 Task: Look for space in Kāmyārān, Iran from 9th June, 2023 to 16th June, 2023 for 2 adults in price range Rs.8000 to Rs.16000. Place can be entire place with 2 bedrooms having 2 beds and 1 bathroom. Property type can be house, flat, guest house. Booking option can be shelf check-in. Required host language is English.
Action: Mouse moved to (472, 80)
Screenshot: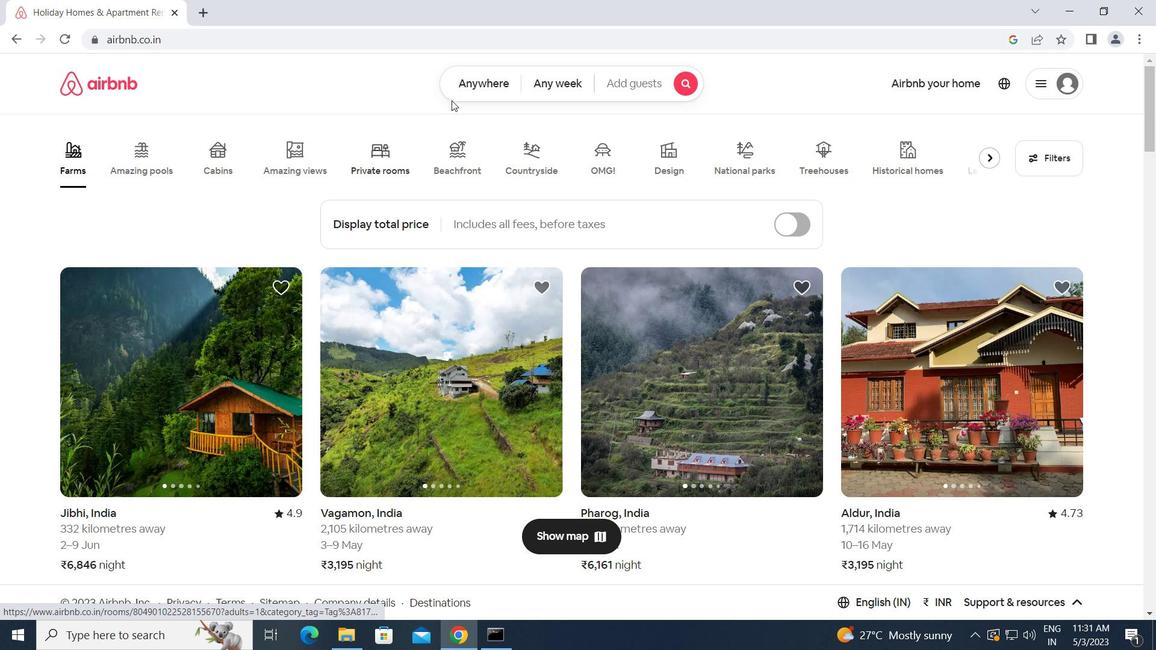 
Action: Mouse pressed left at (472, 80)
Screenshot: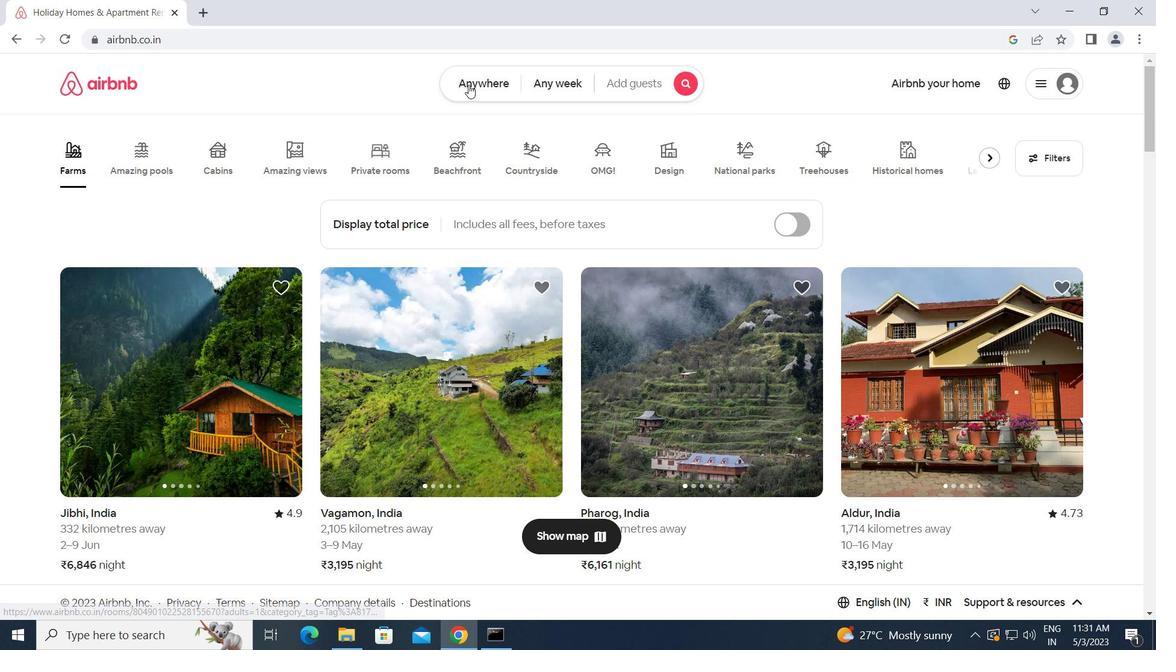 
Action: Mouse moved to (391, 127)
Screenshot: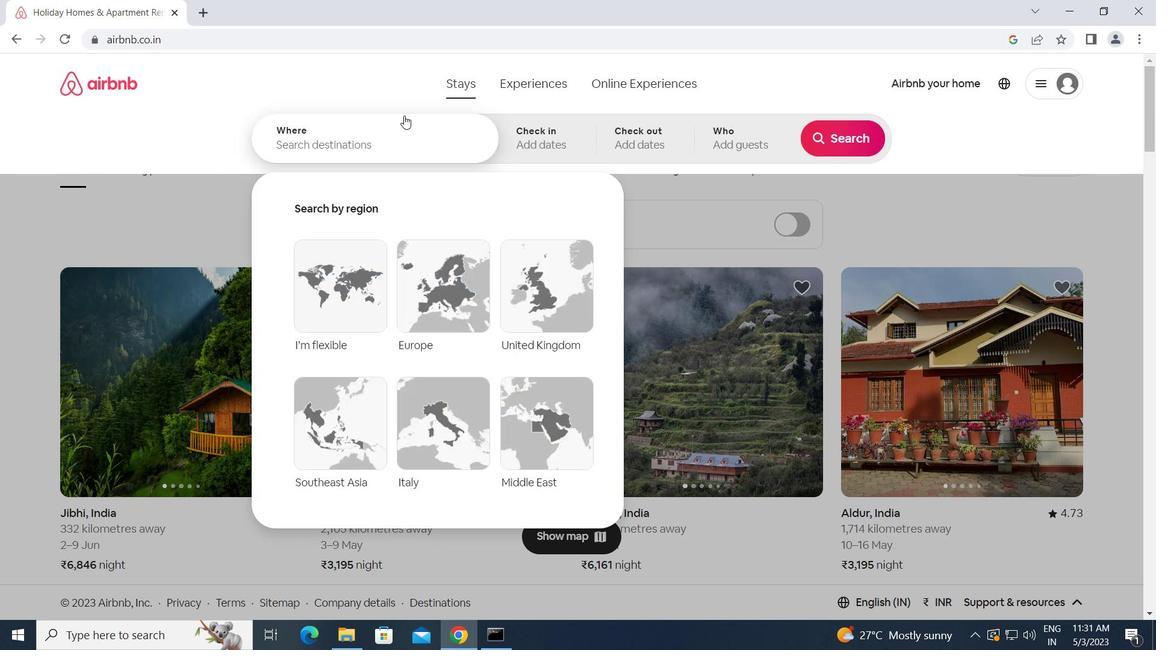 
Action: Mouse pressed left at (391, 127)
Screenshot: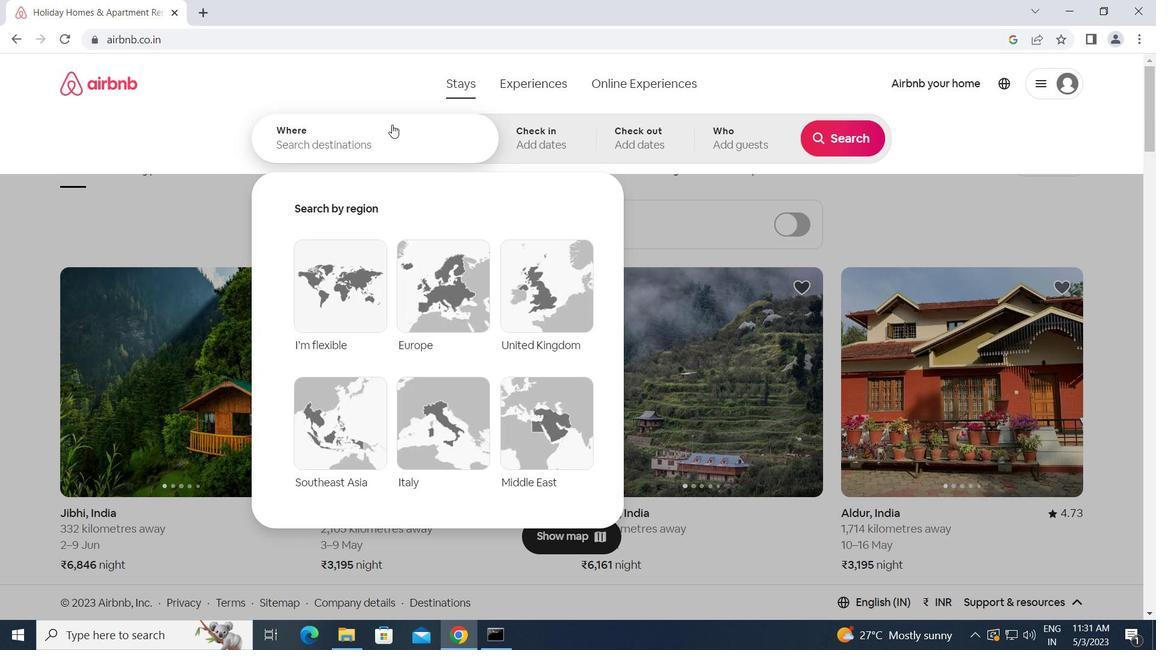 
Action: Key pressed k<Key.caps_lock>amyaran,<Key.space><Key.caps_lock>i<Key.caps_lock>ran<Key.enter>
Screenshot: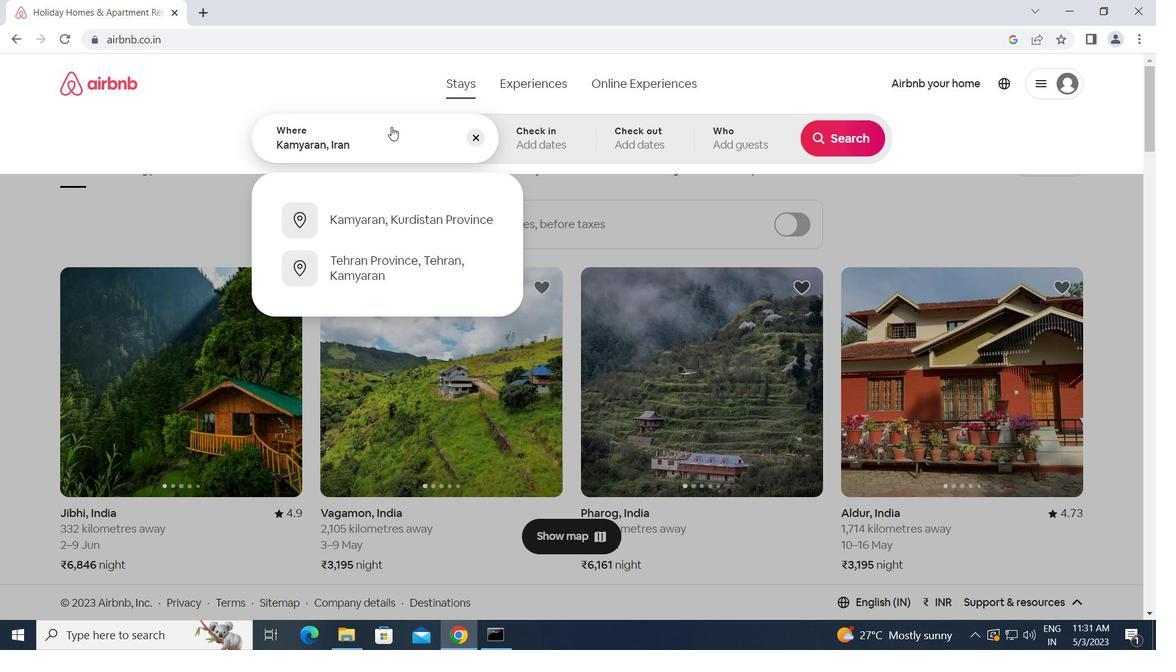 
Action: Mouse moved to (794, 357)
Screenshot: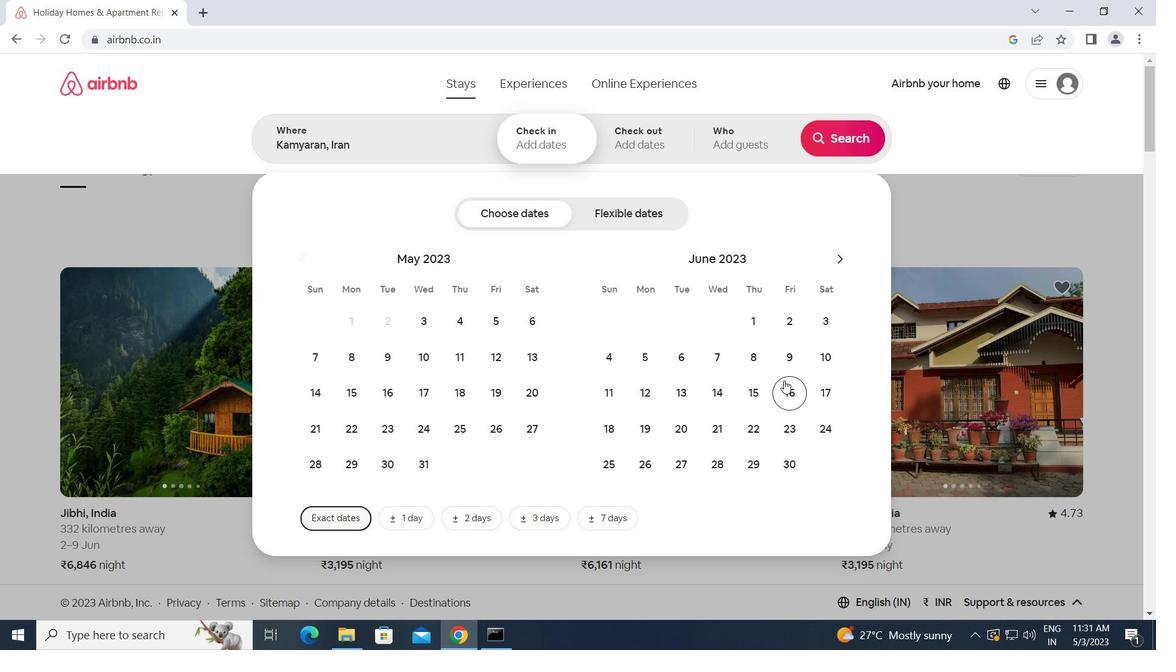 
Action: Mouse pressed left at (794, 357)
Screenshot: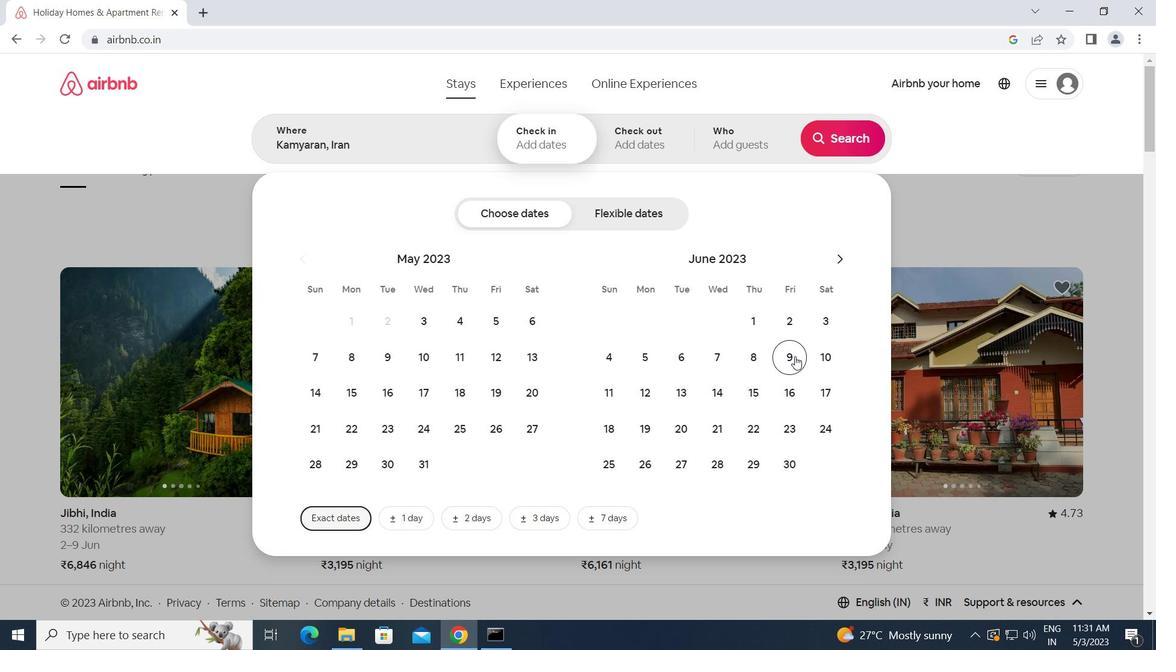 
Action: Mouse moved to (782, 384)
Screenshot: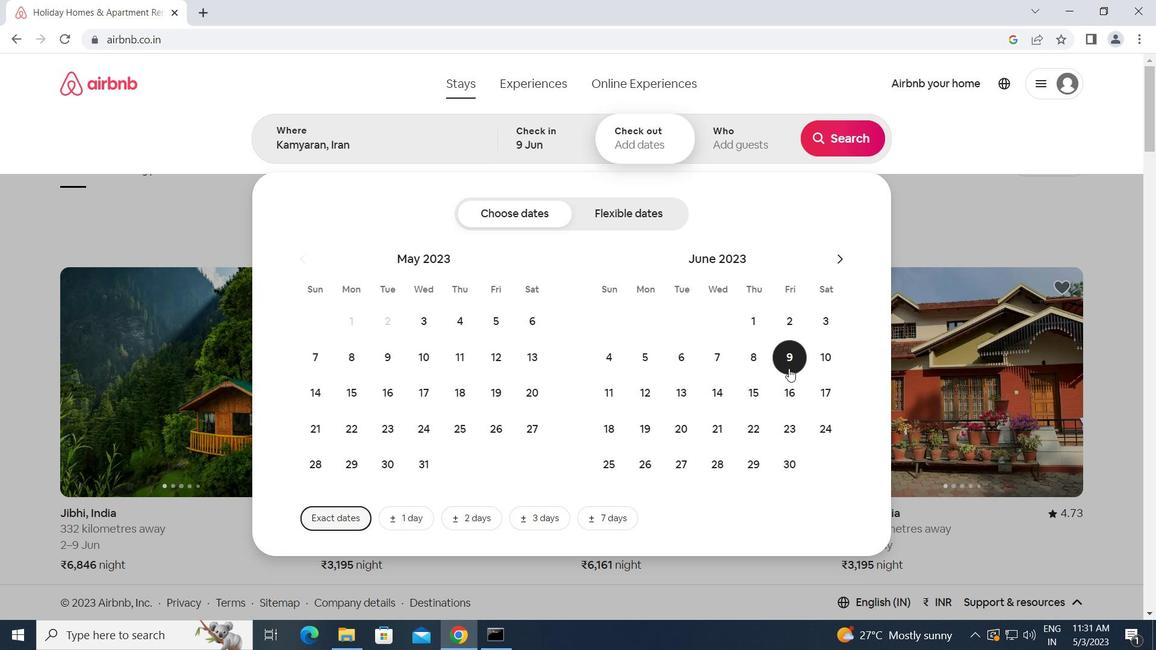 
Action: Mouse pressed left at (782, 384)
Screenshot: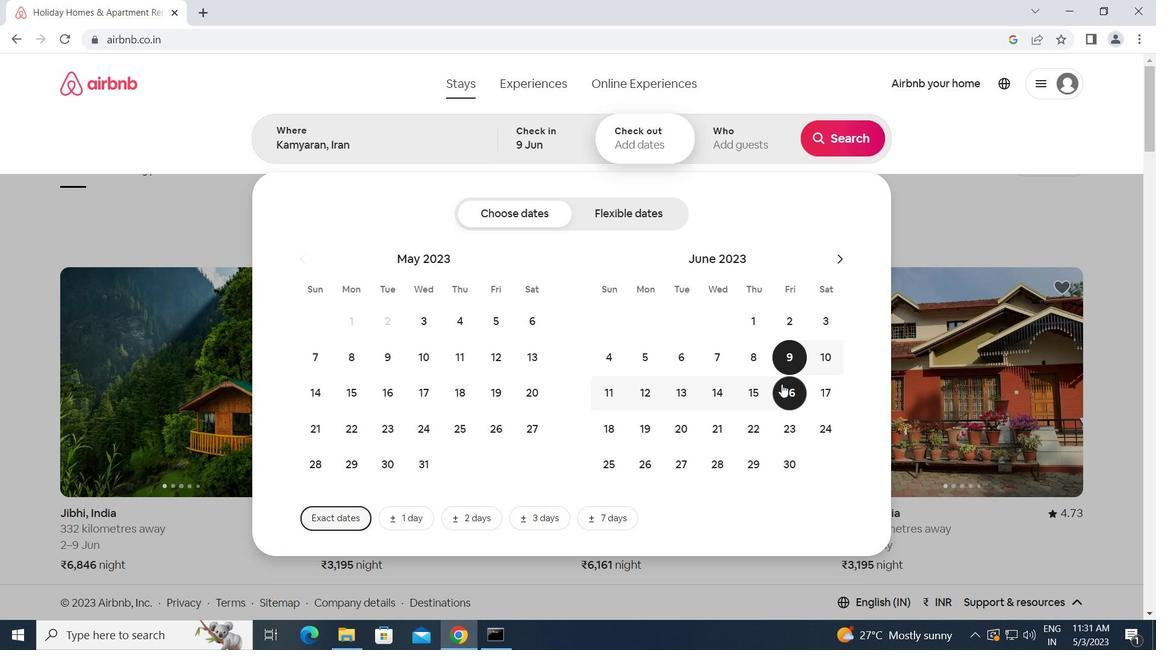 
Action: Mouse moved to (738, 139)
Screenshot: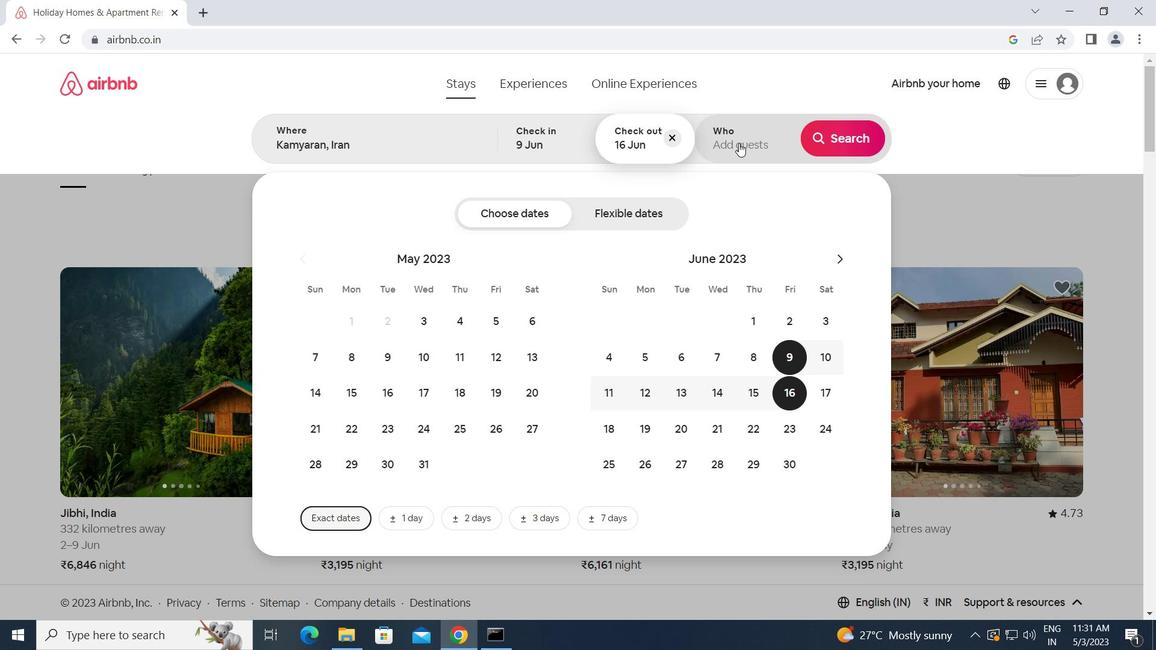 
Action: Mouse pressed left at (738, 139)
Screenshot: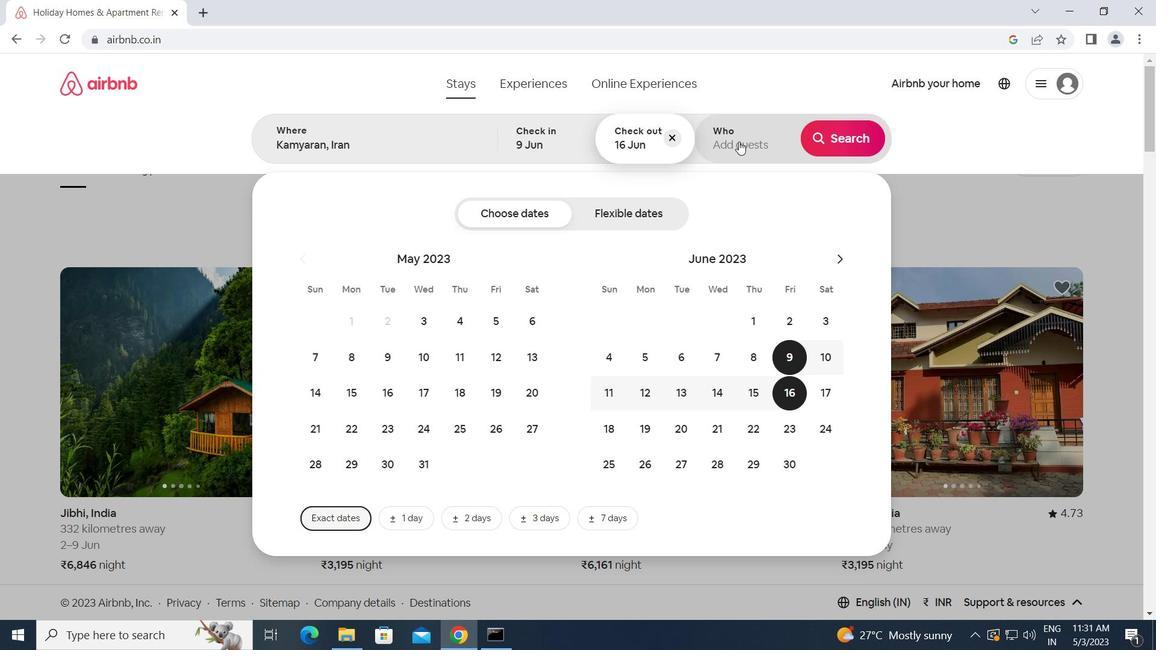 
Action: Mouse moved to (851, 221)
Screenshot: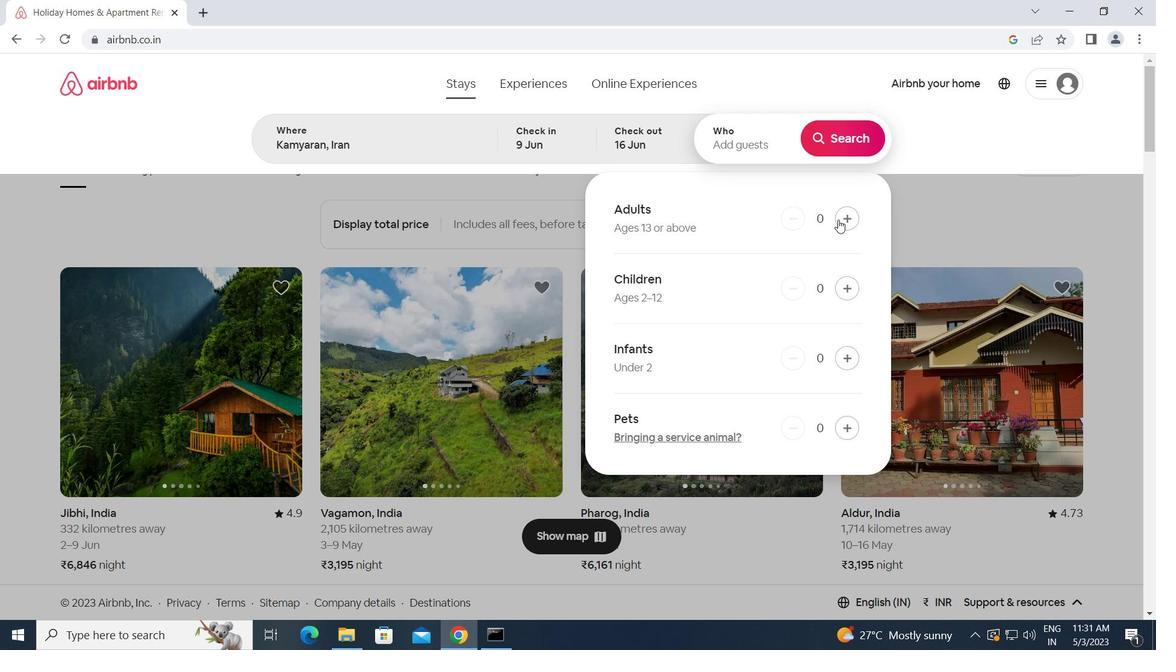 
Action: Mouse pressed left at (851, 221)
Screenshot: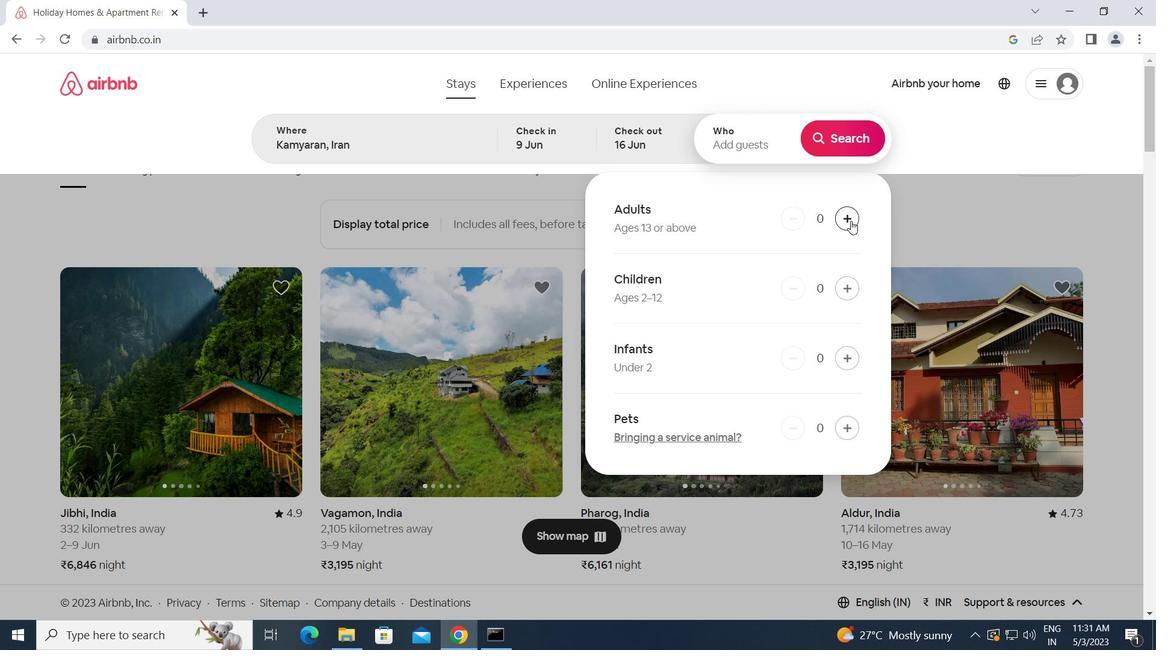 
Action: Mouse pressed left at (851, 221)
Screenshot: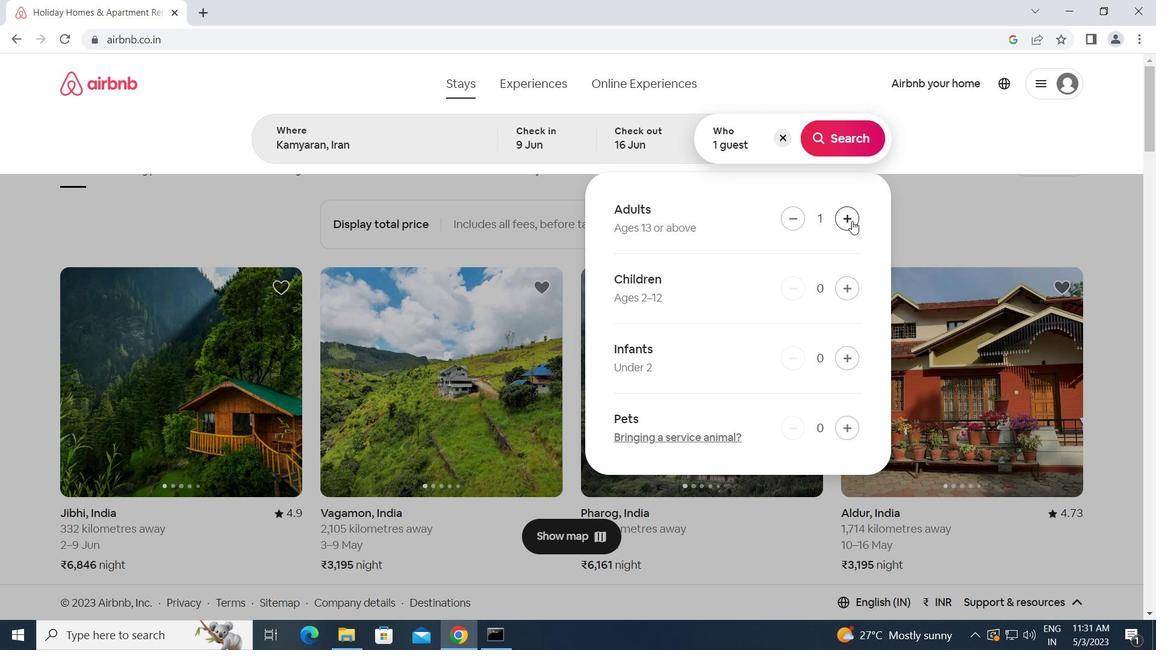
Action: Mouse moved to (857, 141)
Screenshot: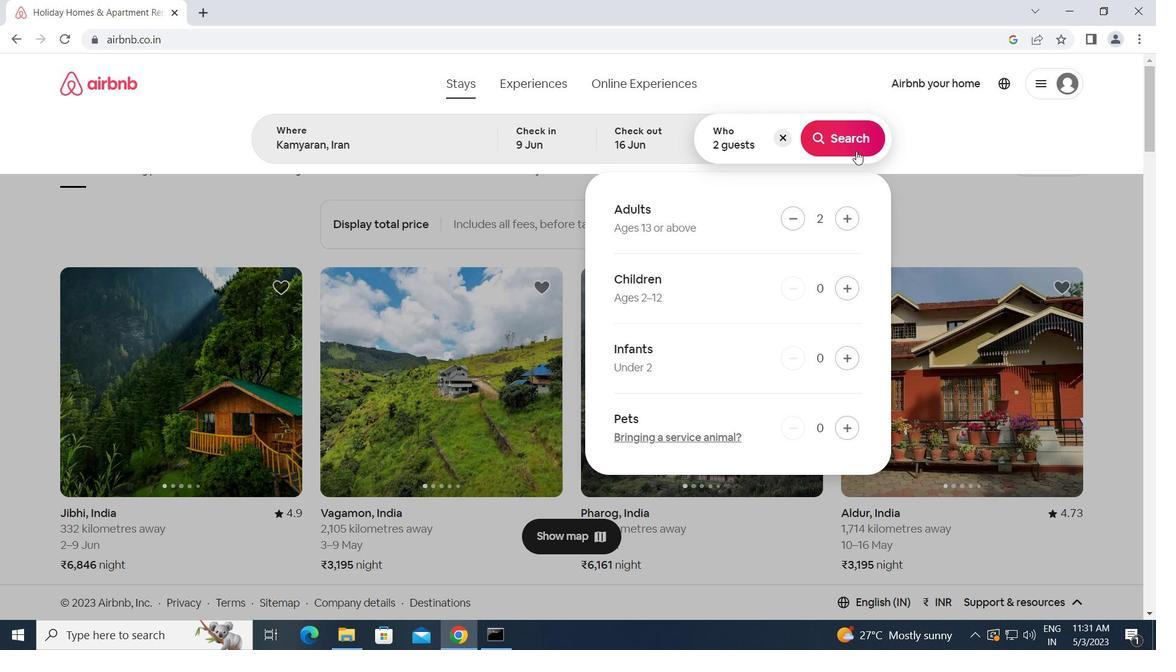 
Action: Mouse pressed left at (857, 141)
Screenshot: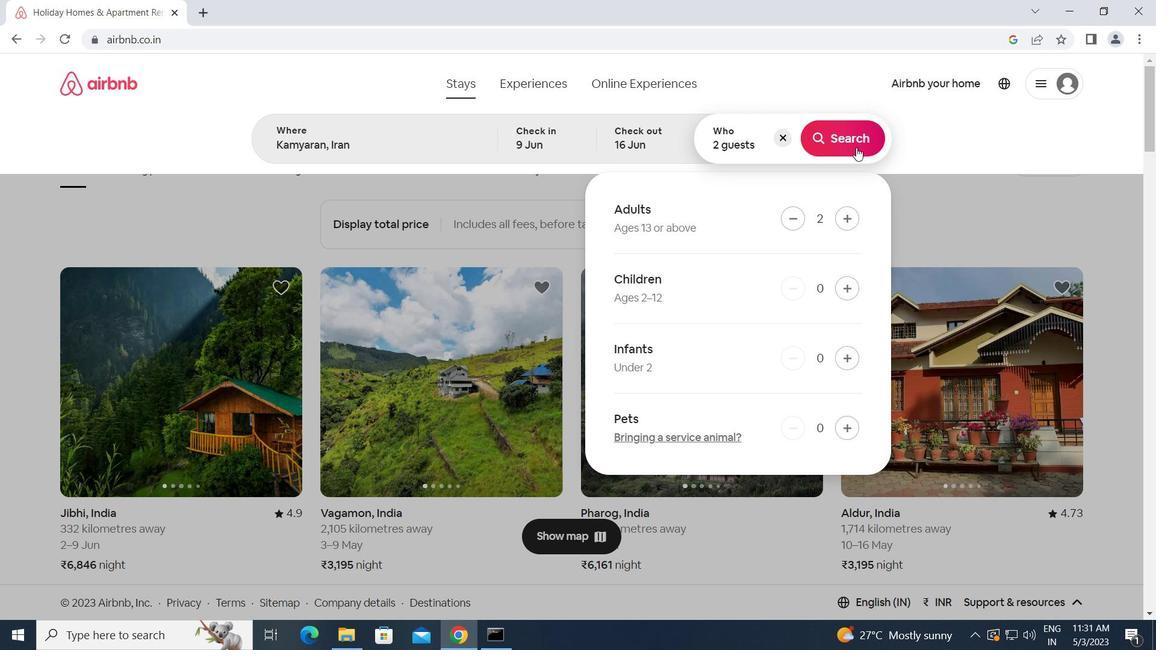 
Action: Mouse moved to (1091, 142)
Screenshot: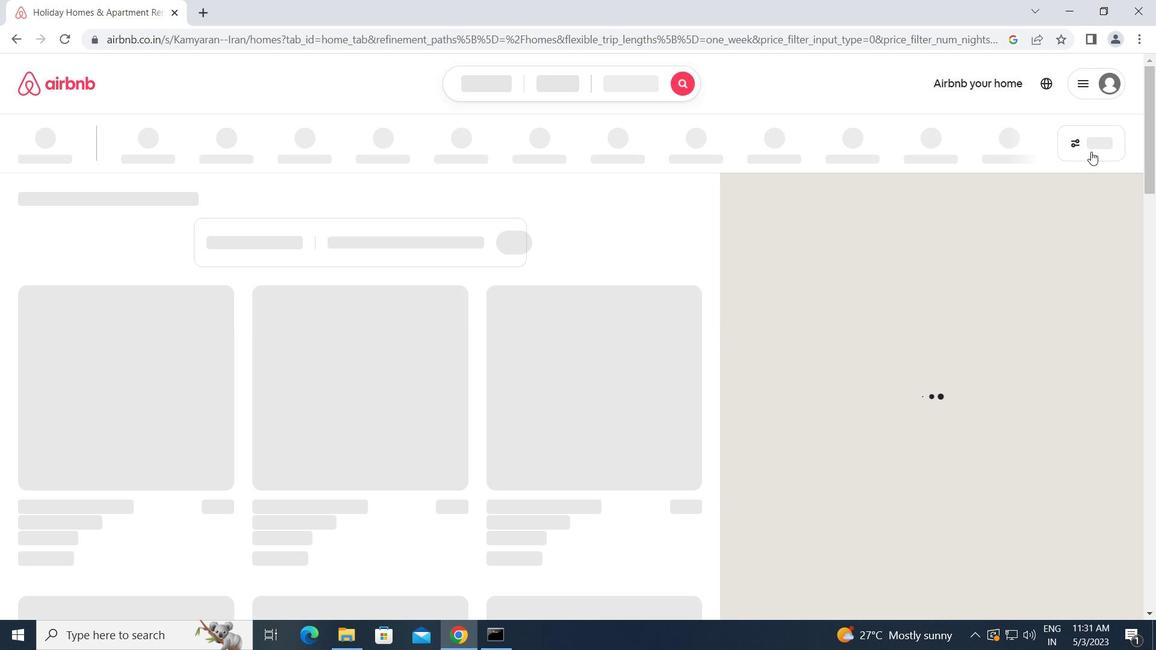 
Action: Mouse pressed left at (1091, 142)
Screenshot: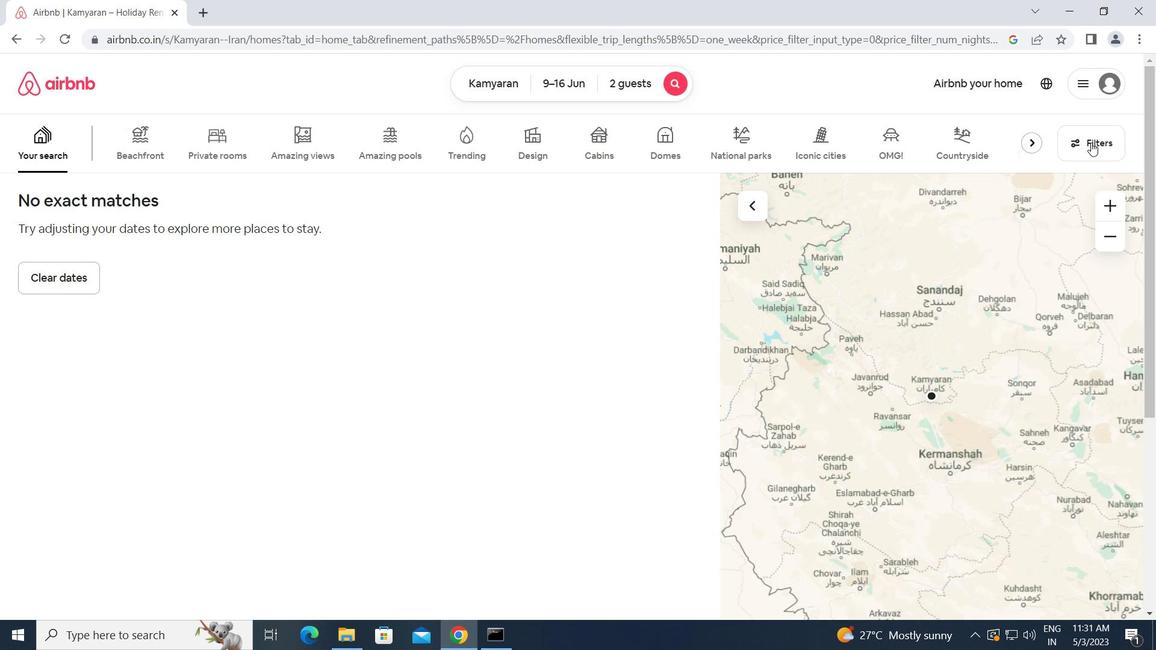 
Action: Mouse moved to (391, 241)
Screenshot: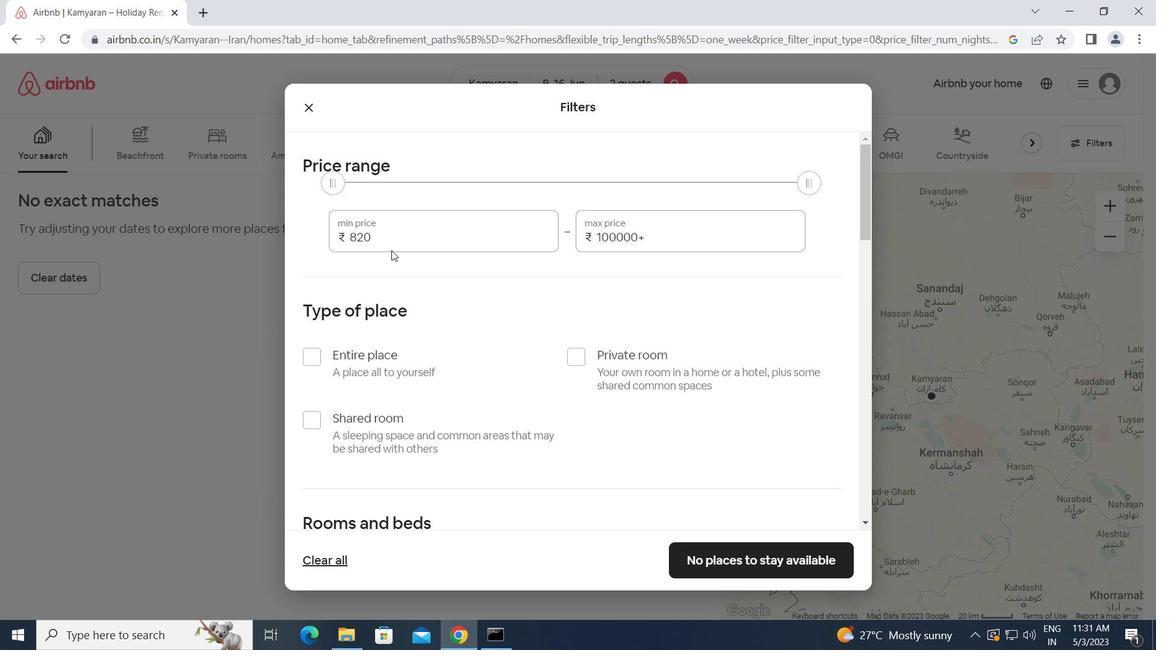
Action: Mouse pressed left at (391, 241)
Screenshot: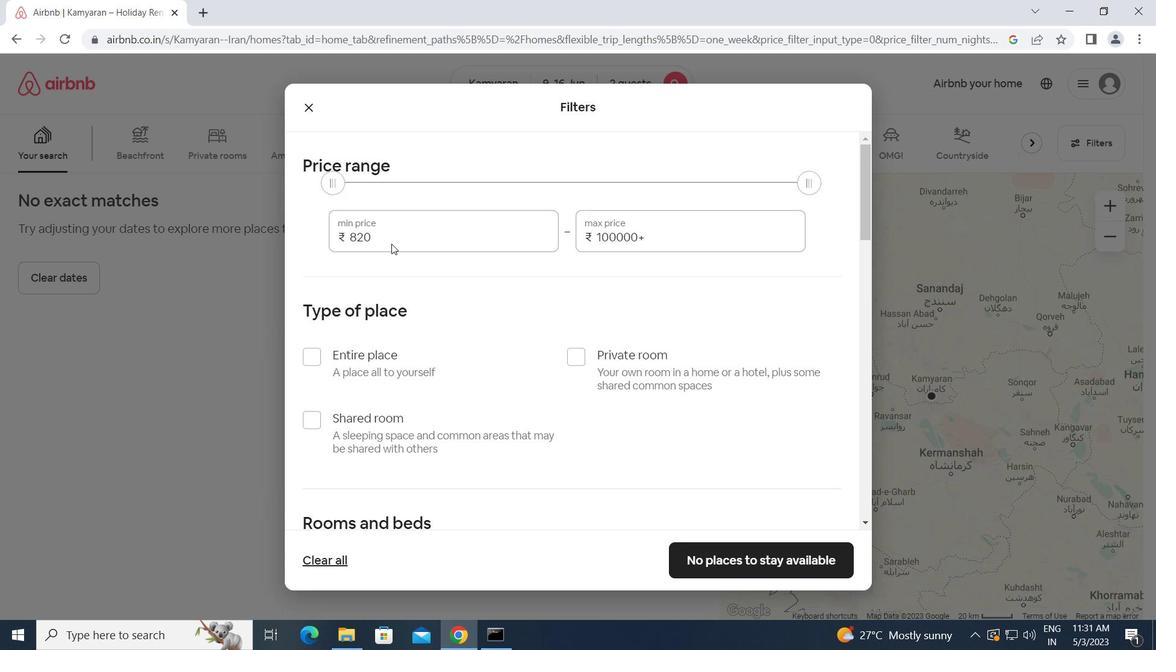 
Action: Mouse moved to (330, 238)
Screenshot: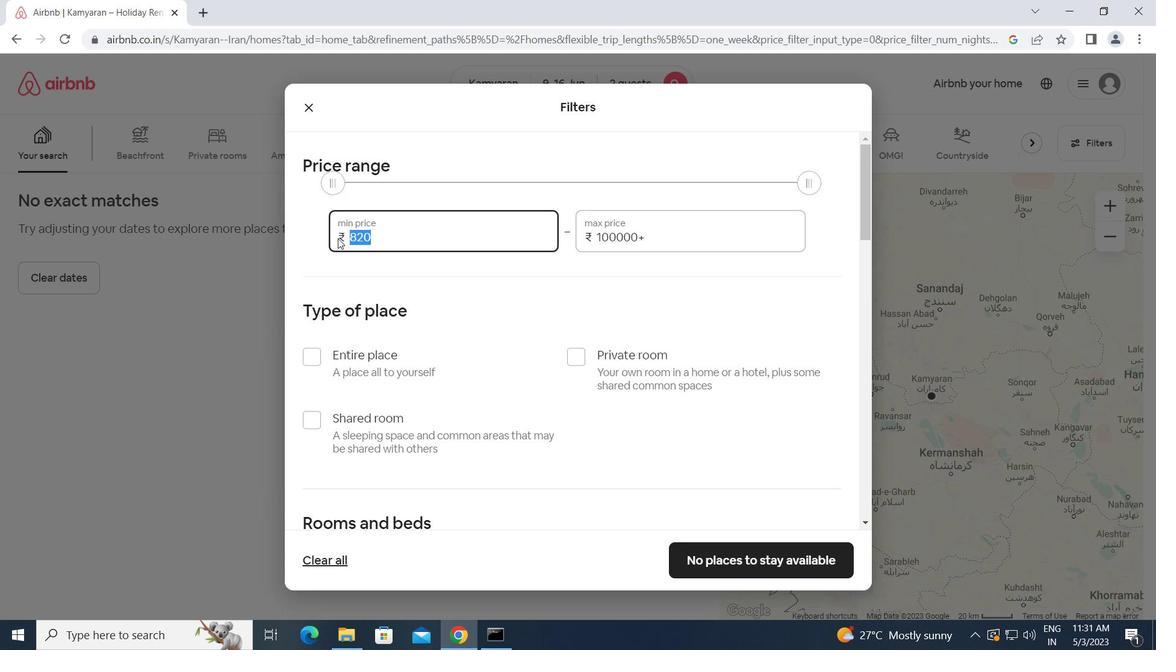 
Action: Key pressed 8000<Key.tab>16000
Screenshot: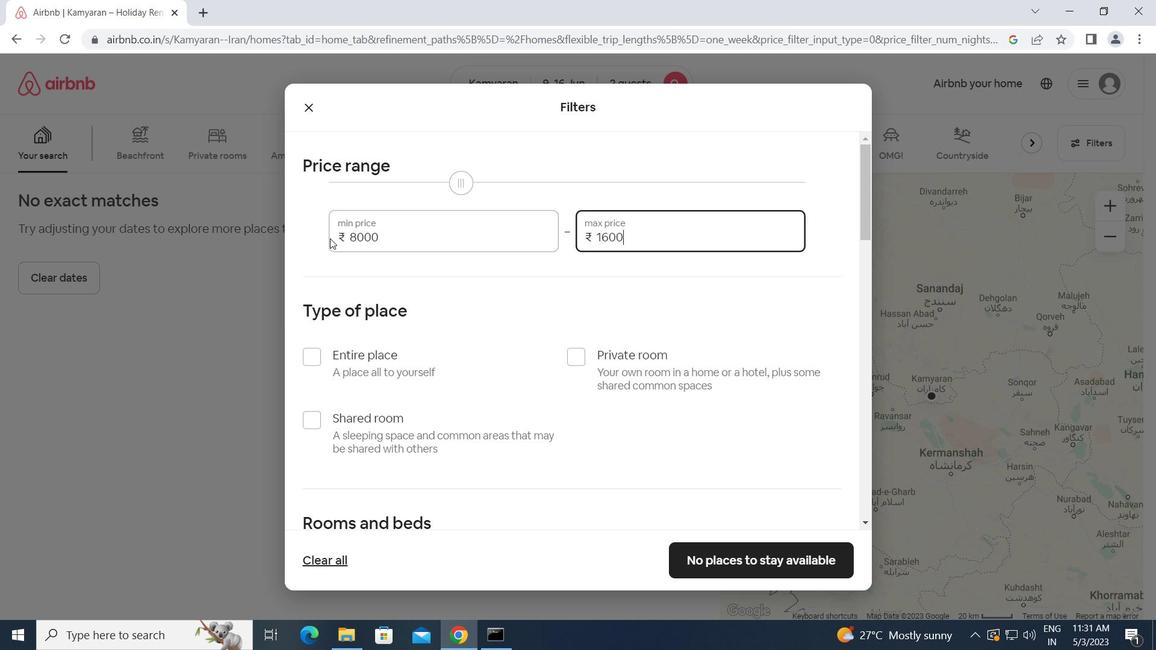 
Action: Mouse moved to (314, 351)
Screenshot: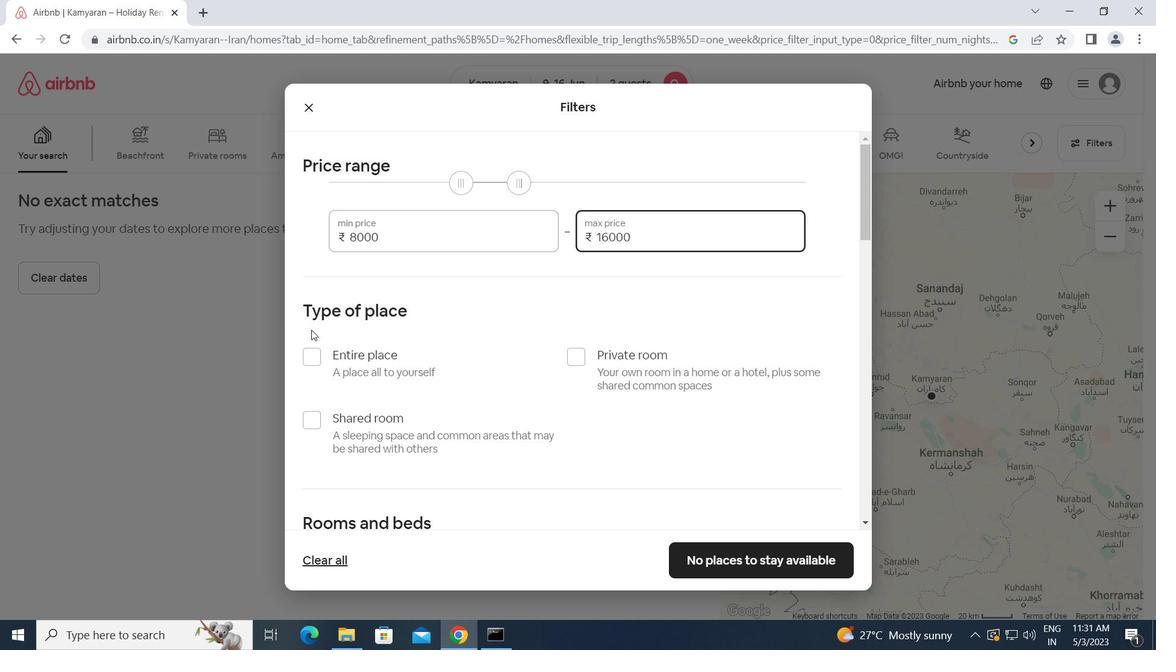 
Action: Mouse pressed left at (314, 351)
Screenshot: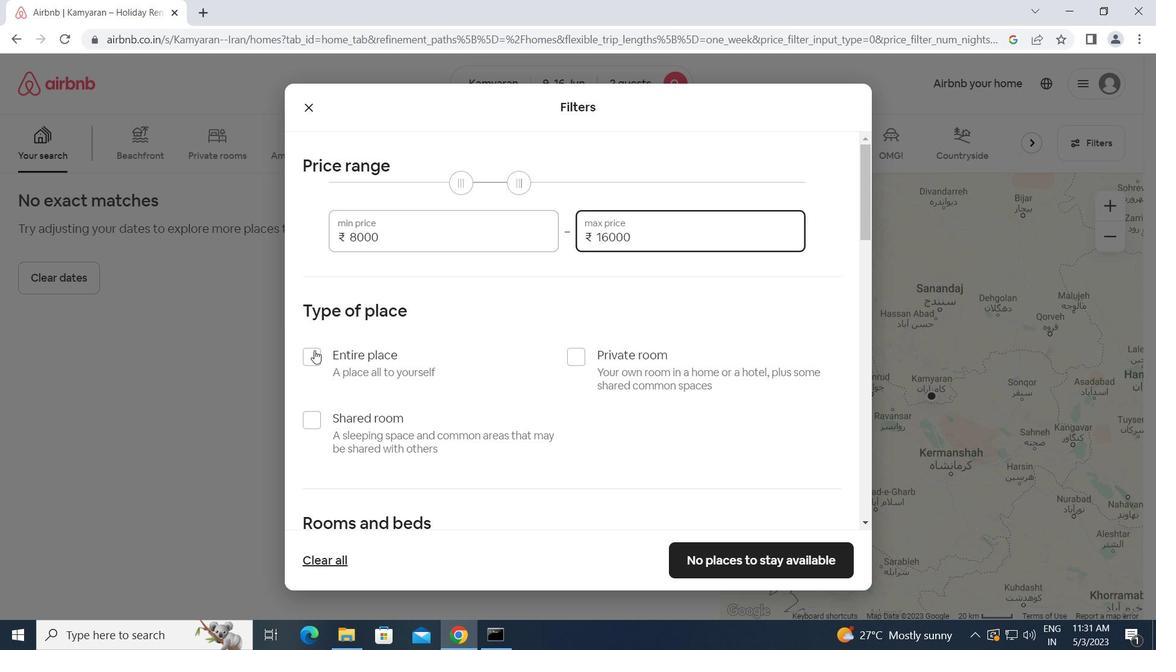 
Action: Mouse moved to (457, 400)
Screenshot: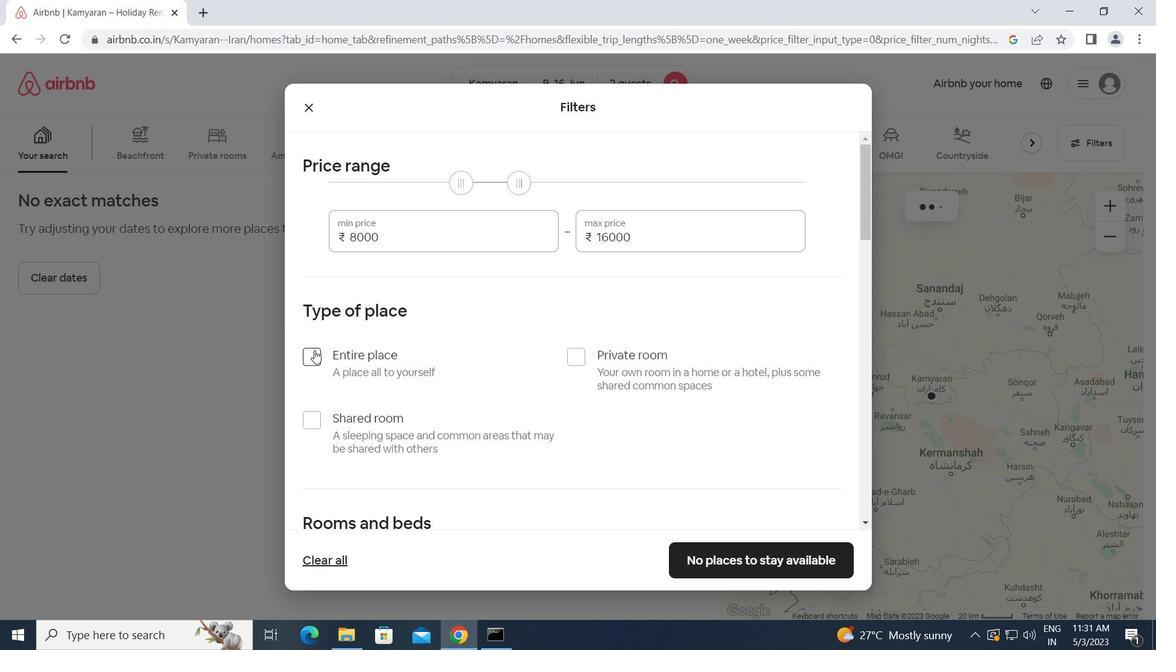 
Action: Mouse scrolled (457, 399) with delta (0, 0)
Screenshot: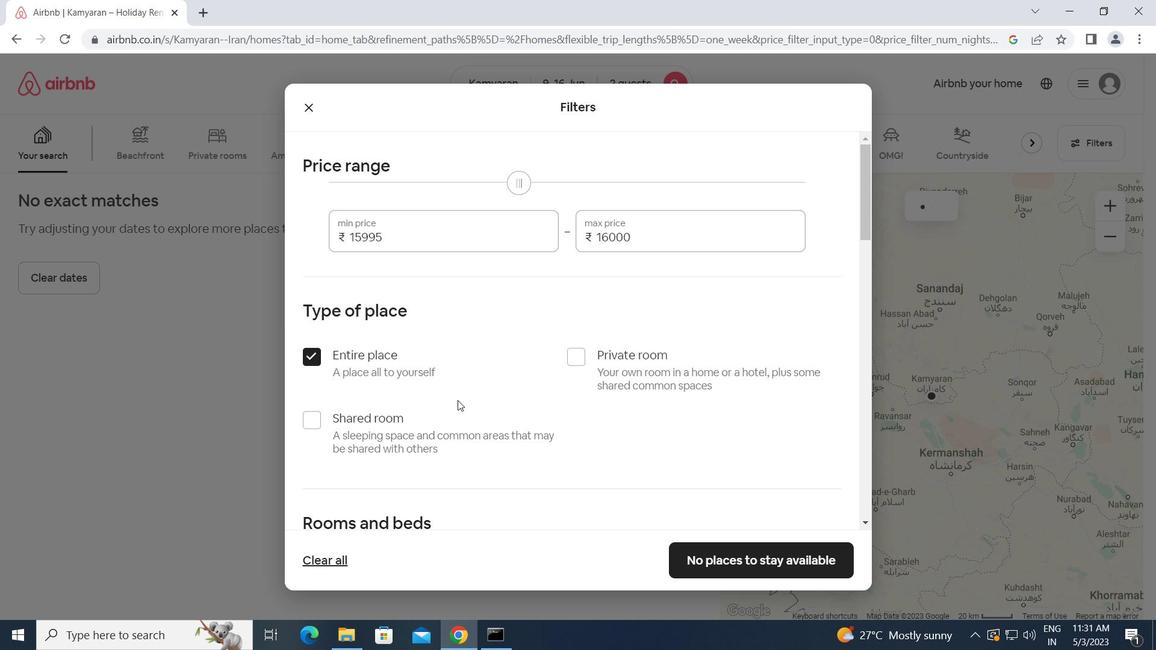 
Action: Mouse scrolled (457, 399) with delta (0, 0)
Screenshot: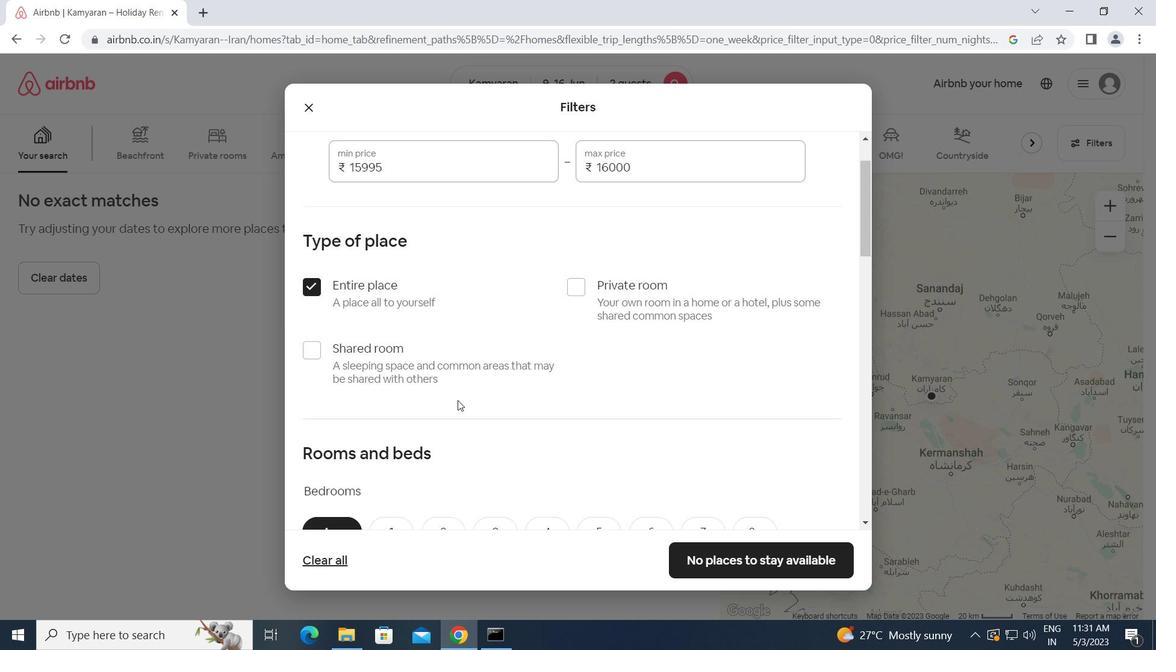 
Action: Mouse scrolled (457, 399) with delta (0, 0)
Screenshot: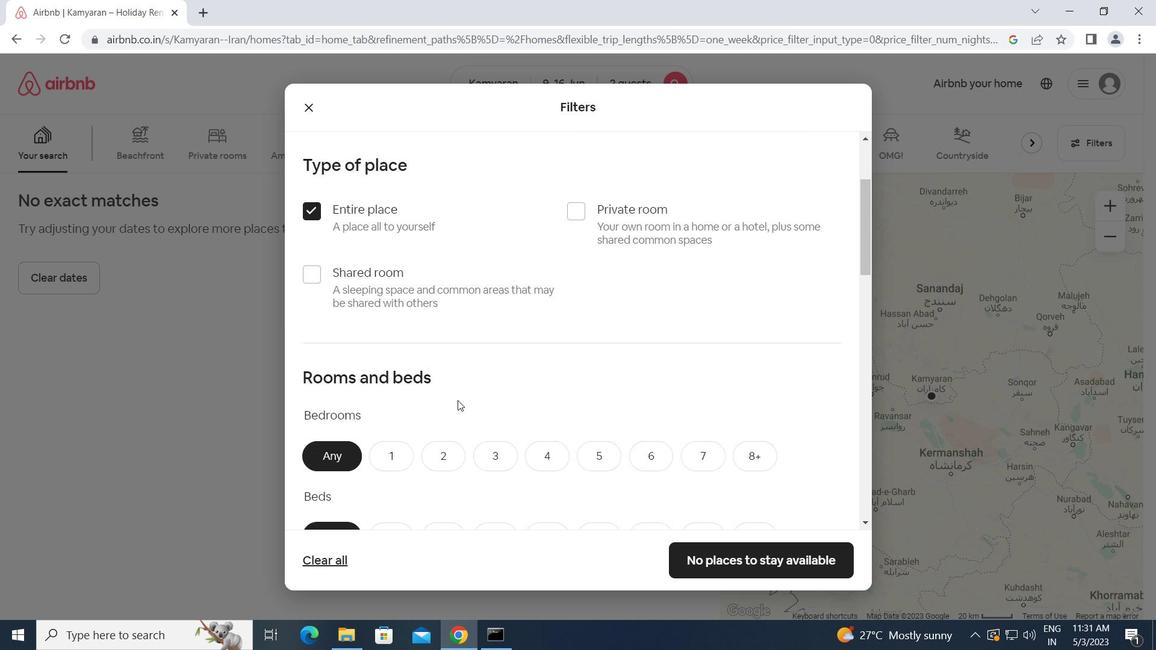 
Action: Mouse moved to (451, 382)
Screenshot: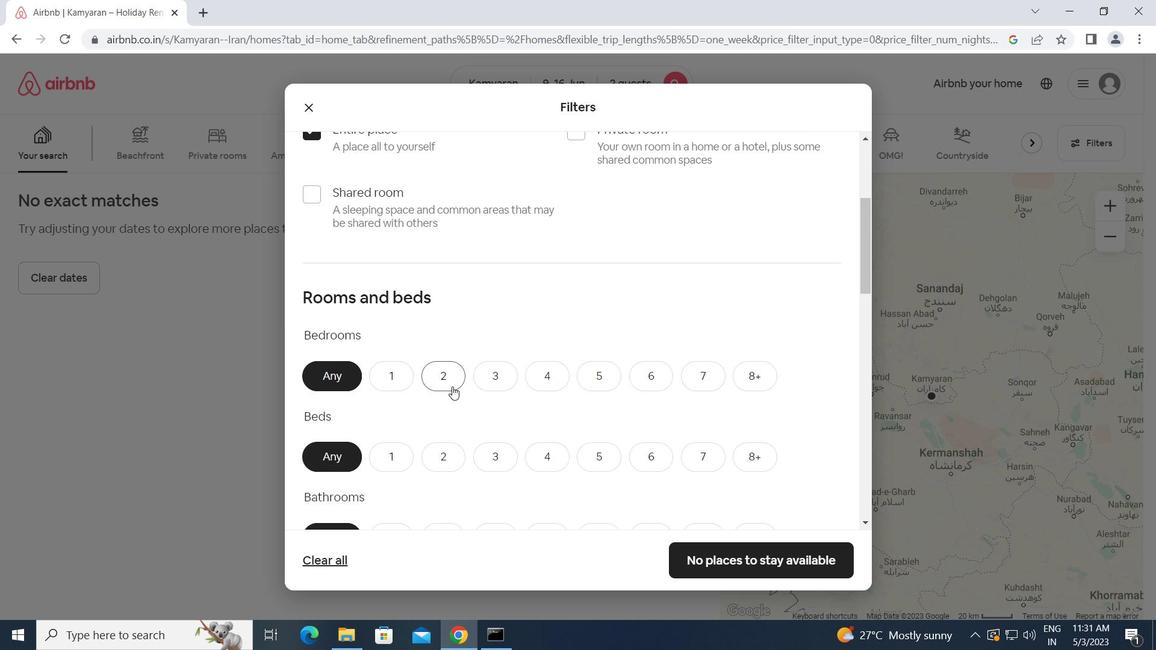 
Action: Mouse pressed left at (451, 382)
Screenshot: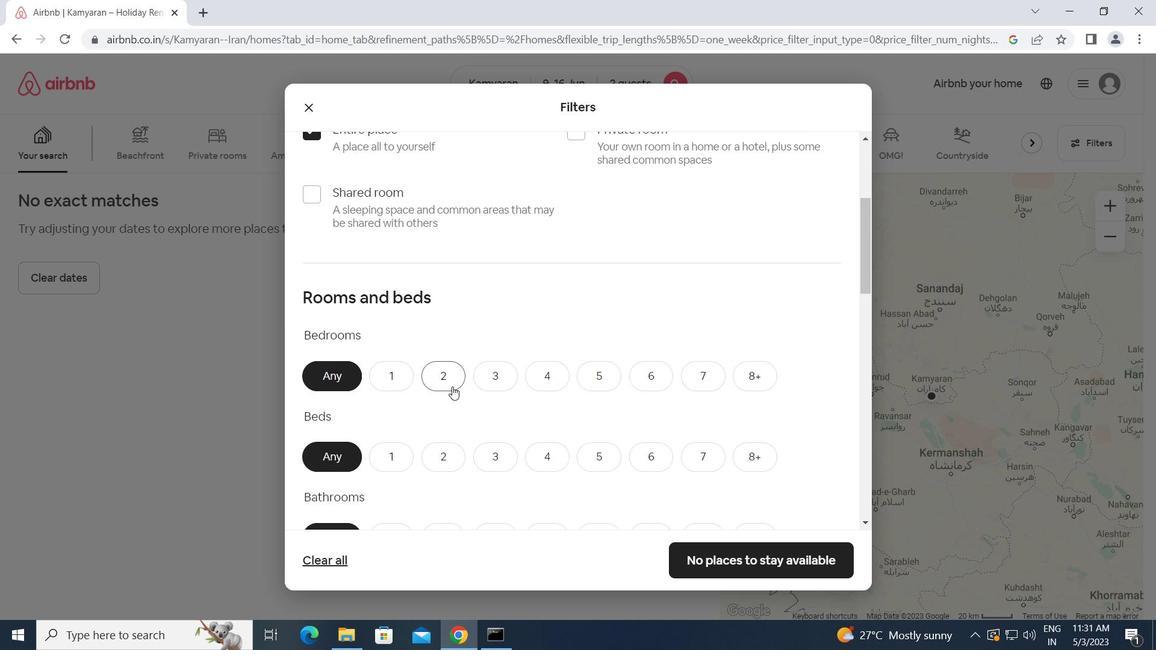 
Action: Mouse moved to (452, 451)
Screenshot: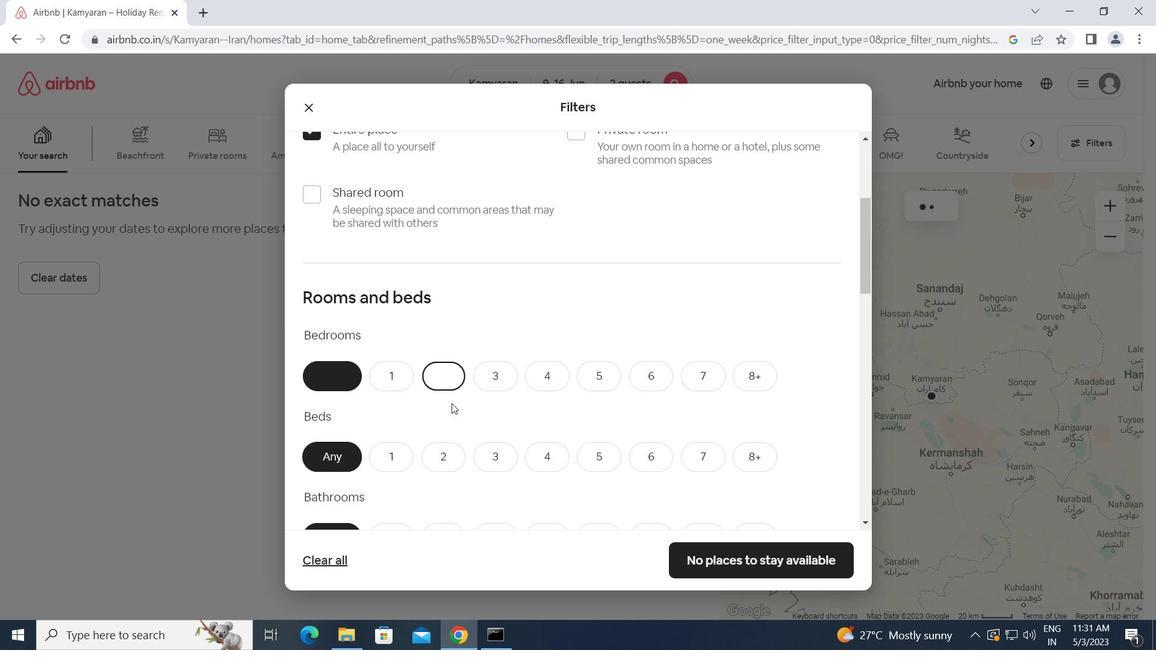 
Action: Mouse pressed left at (452, 451)
Screenshot: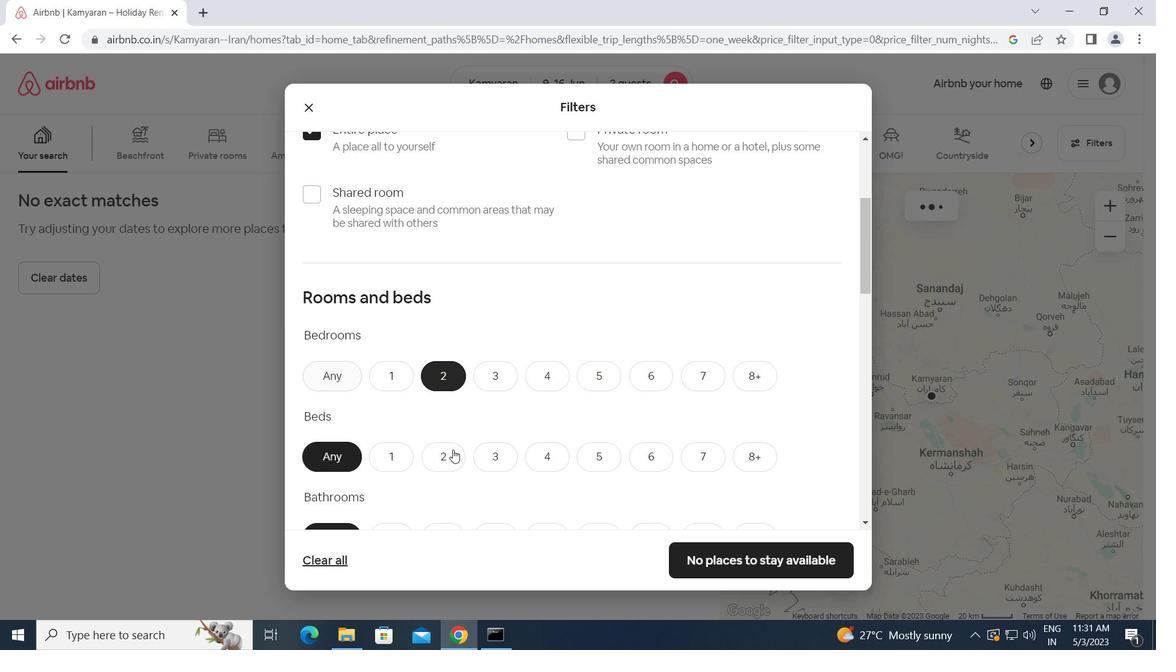 
Action: Mouse scrolled (452, 450) with delta (0, 0)
Screenshot: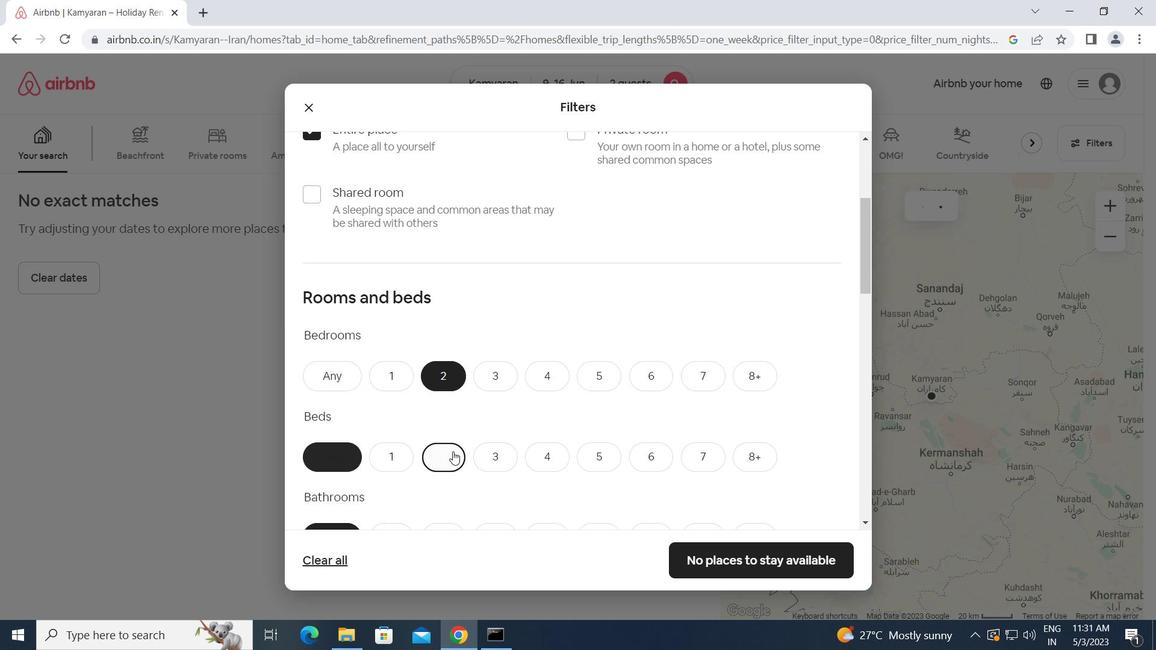 
Action: Mouse scrolled (452, 450) with delta (0, 0)
Screenshot: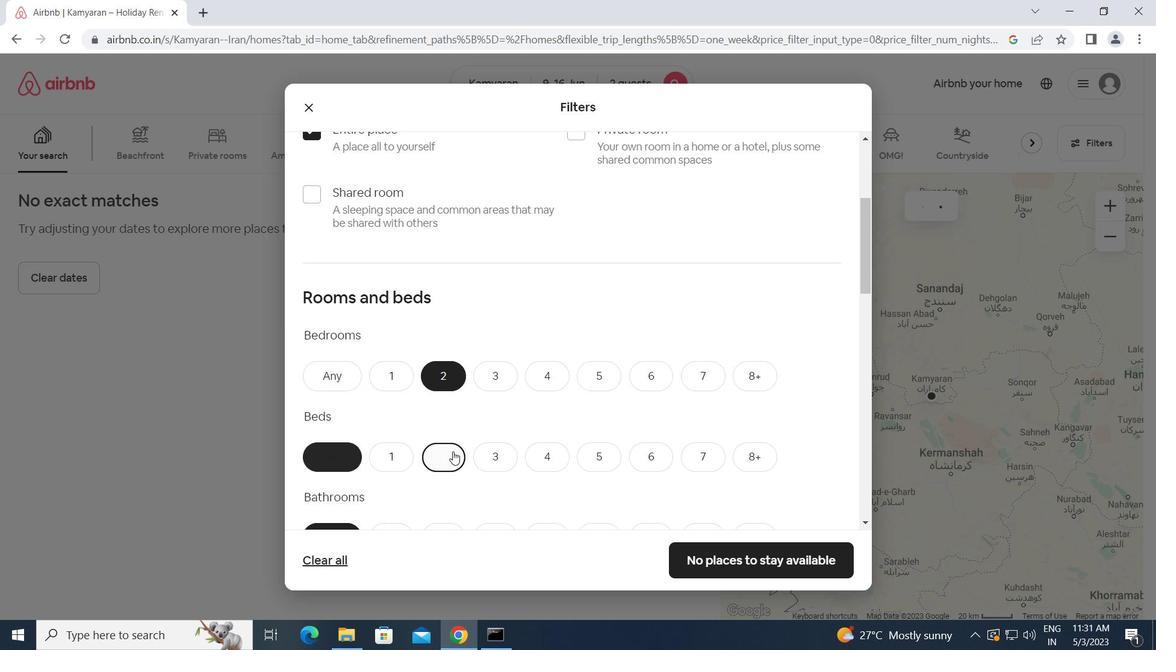 
Action: Mouse moved to (395, 380)
Screenshot: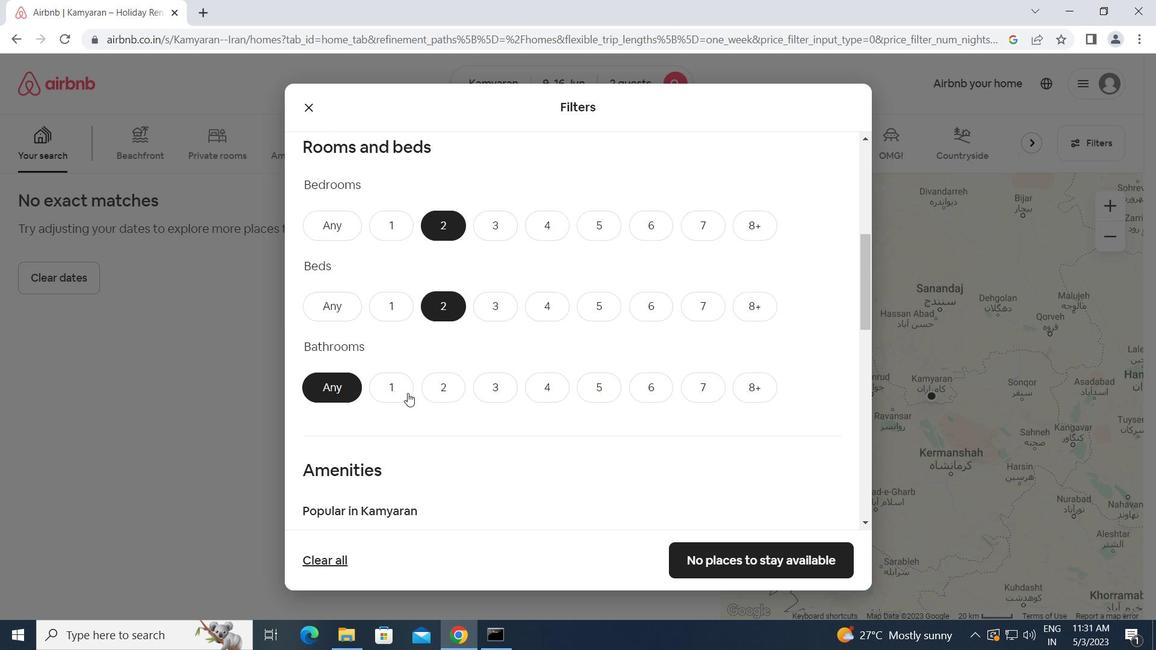 
Action: Mouse pressed left at (395, 380)
Screenshot: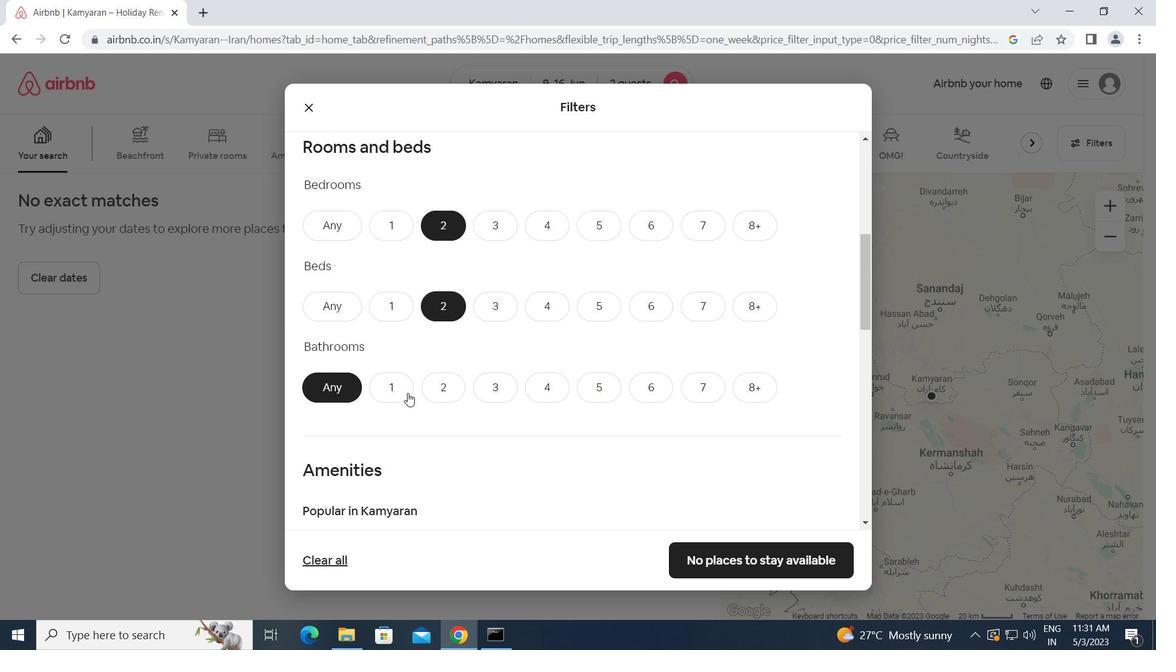 
Action: Mouse moved to (420, 419)
Screenshot: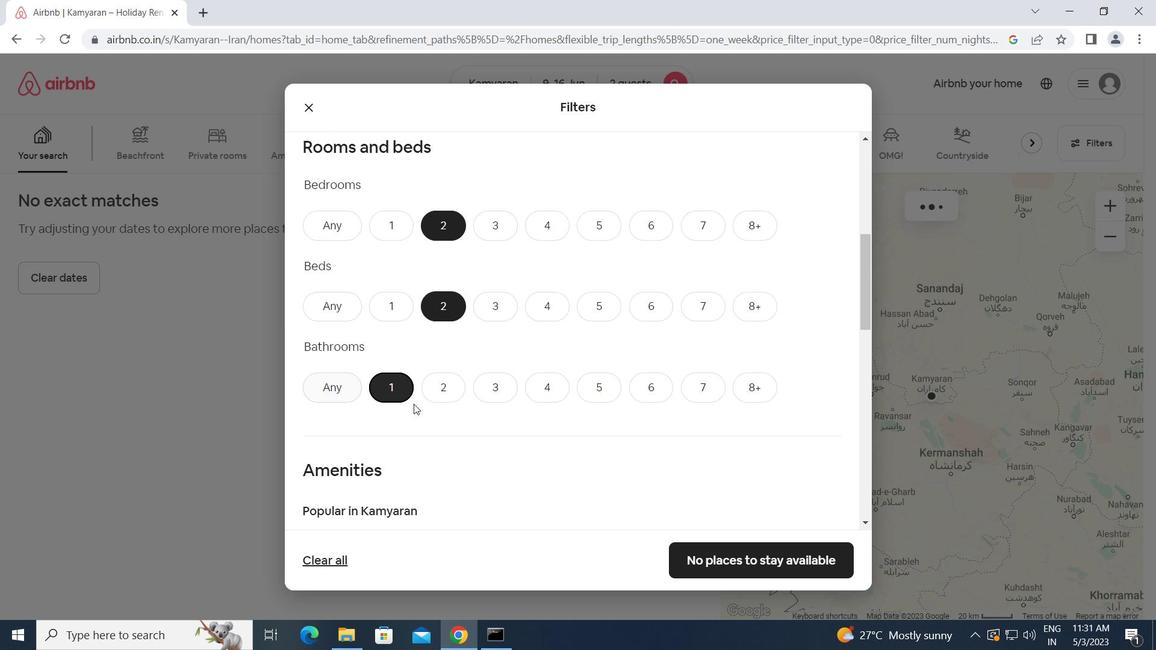 
Action: Mouse scrolled (420, 419) with delta (0, 0)
Screenshot: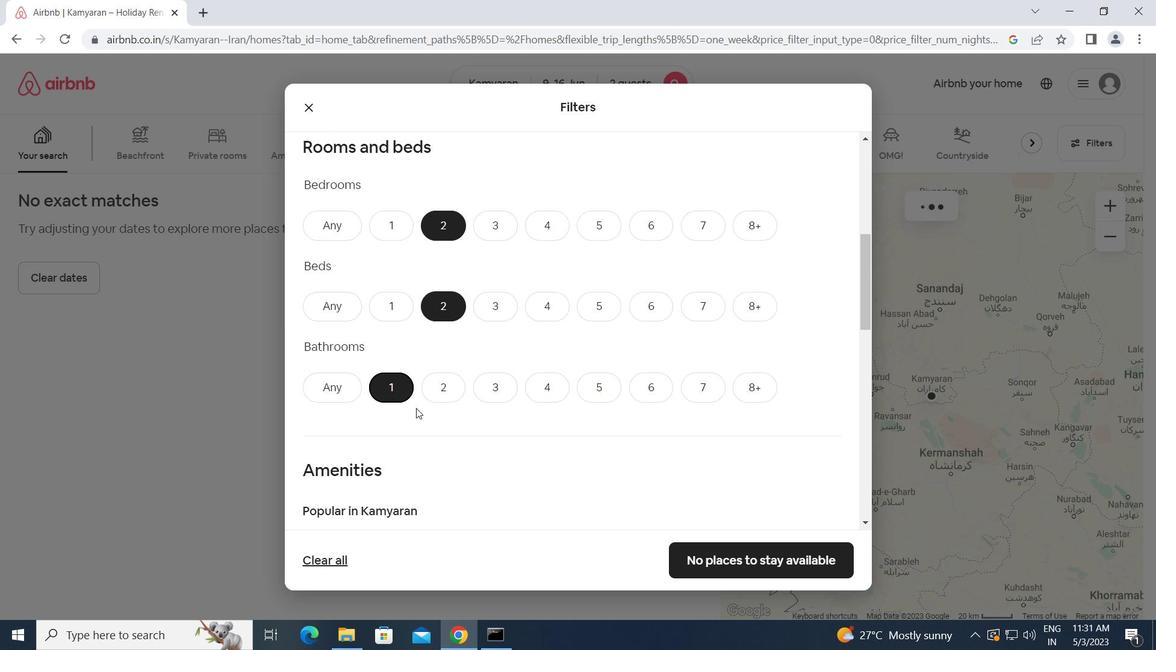 
Action: Mouse moved to (420, 420)
Screenshot: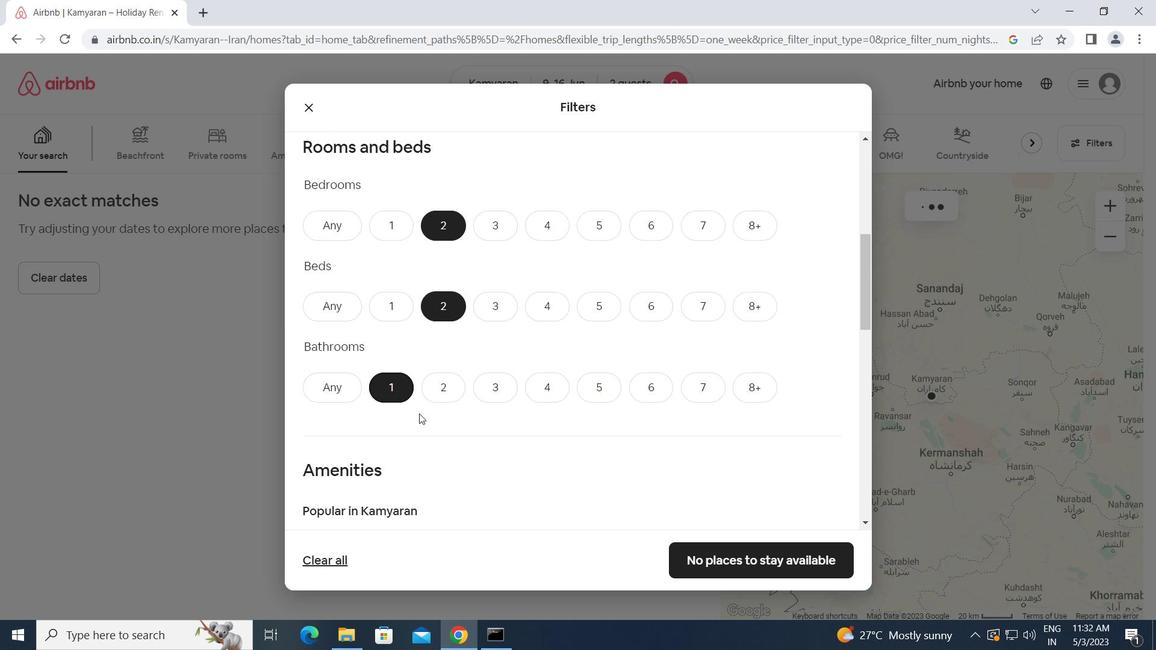 
Action: Mouse scrolled (420, 419) with delta (0, 0)
Screenshot: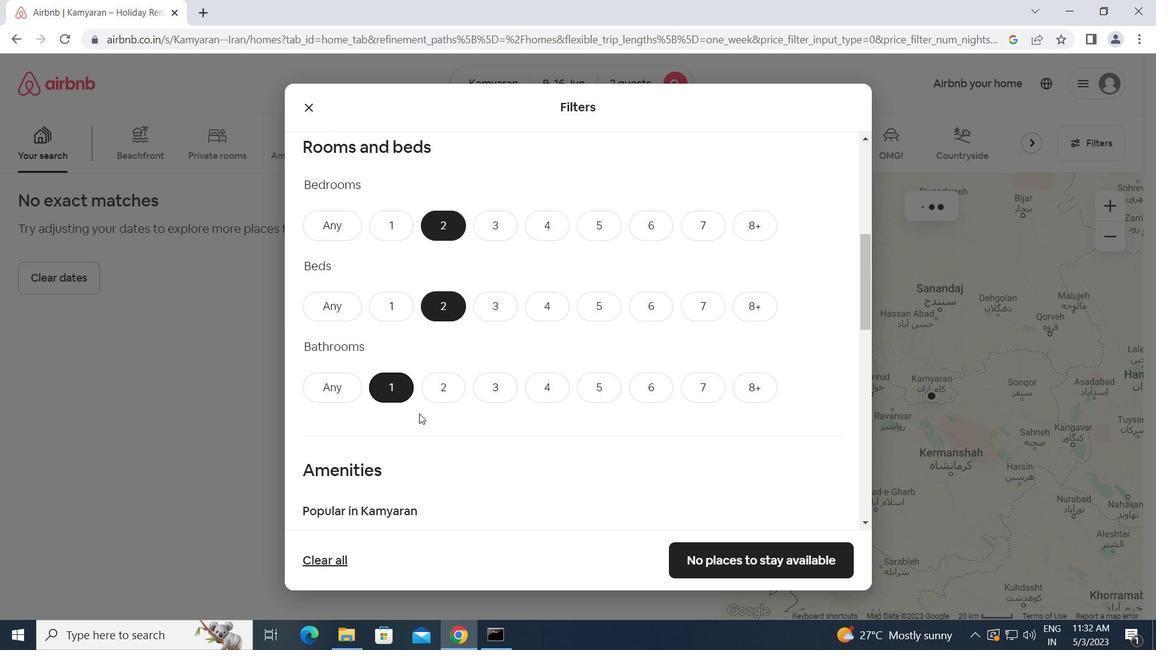 
Action: Mouse scrolled (420, 419) with delta (0, 0)
Screenshot: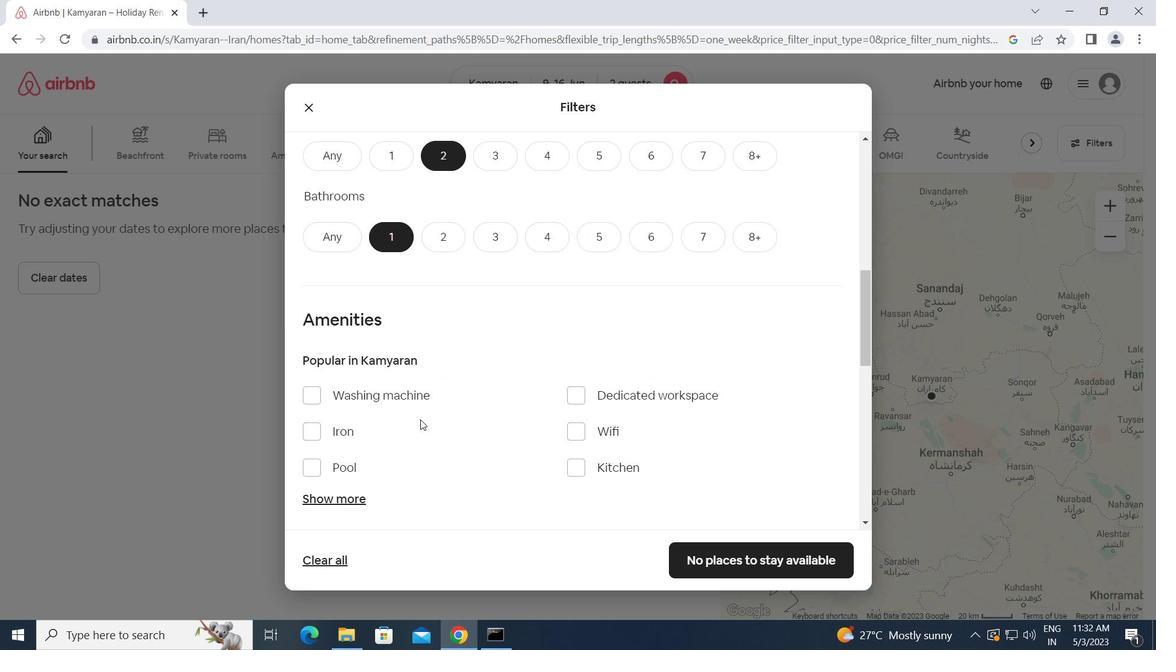 
Action: Mouse scrolled (420, 419) with delta (0, 0)
Screenshot: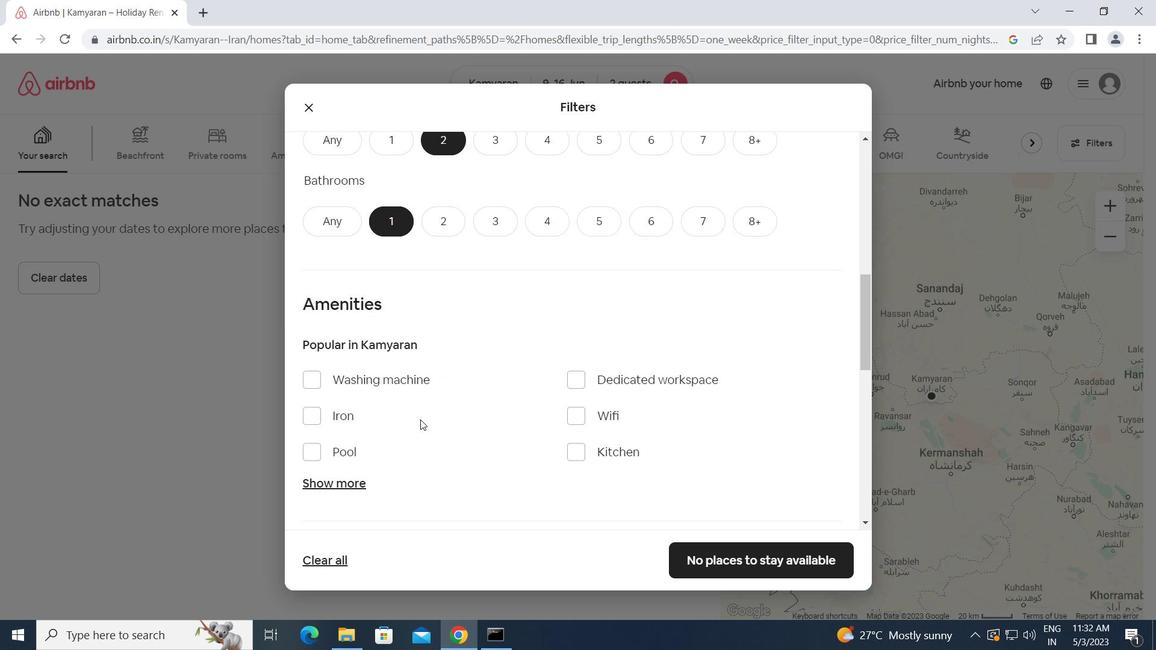 
Action: Mouse scrolled (420, 419) with delta (0, 0)
Screenshot: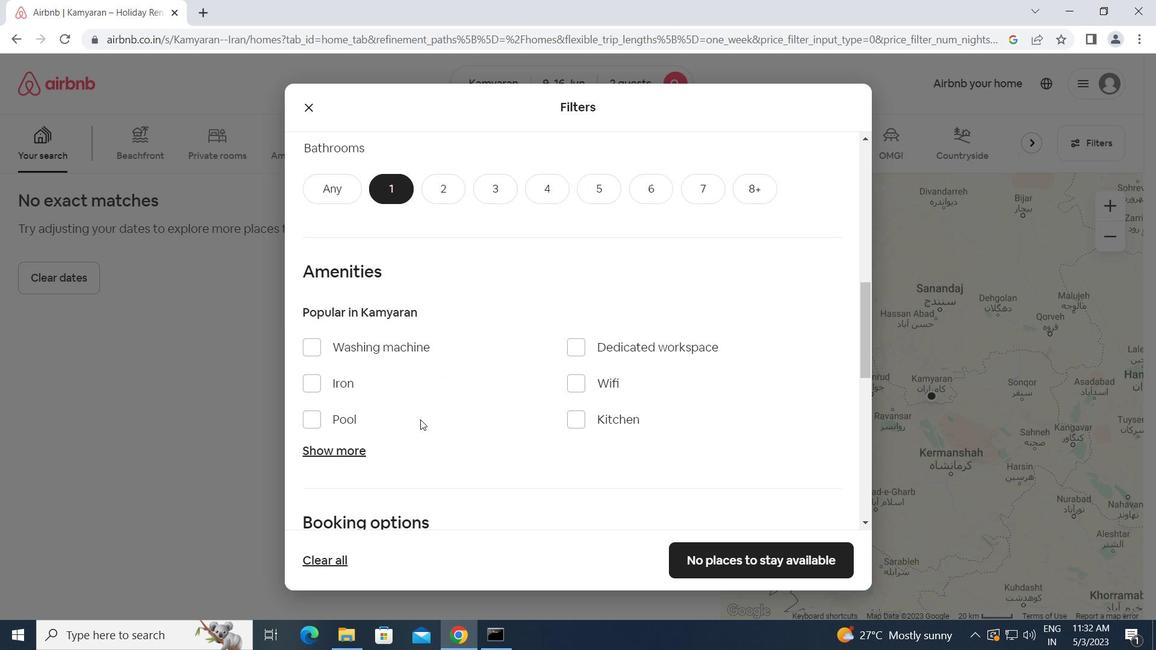 
Action: Mouse scrolled (420, 419) with delta (0, 0)
Screenshot: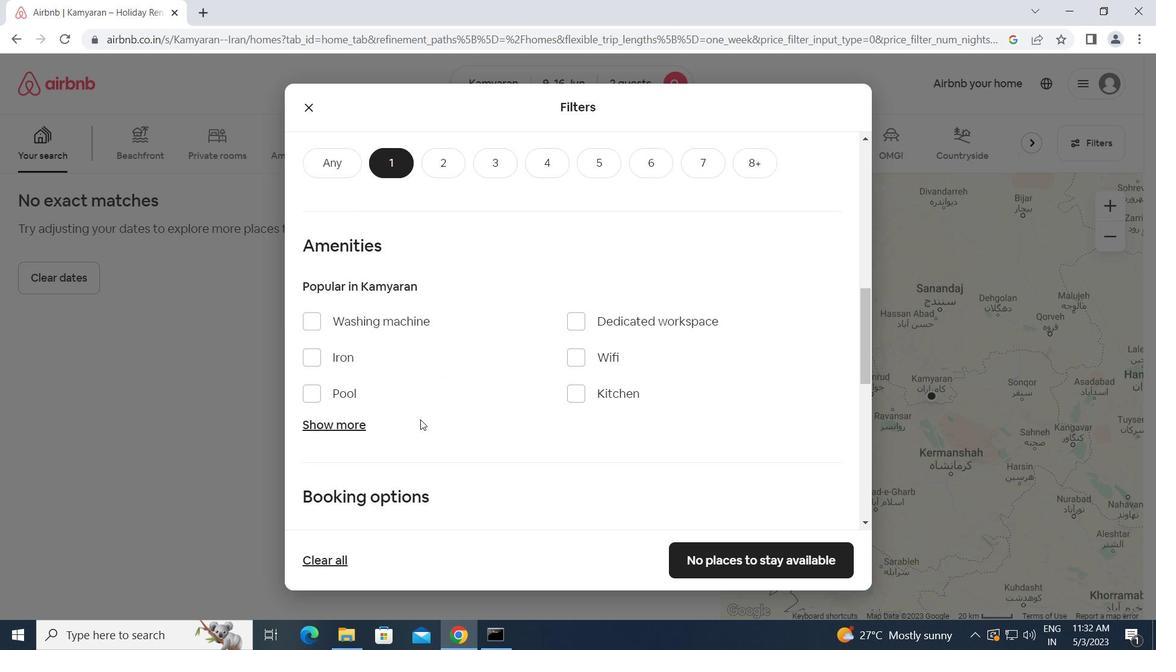 
Action: Mouse moved to (804, 363)
Screenshot: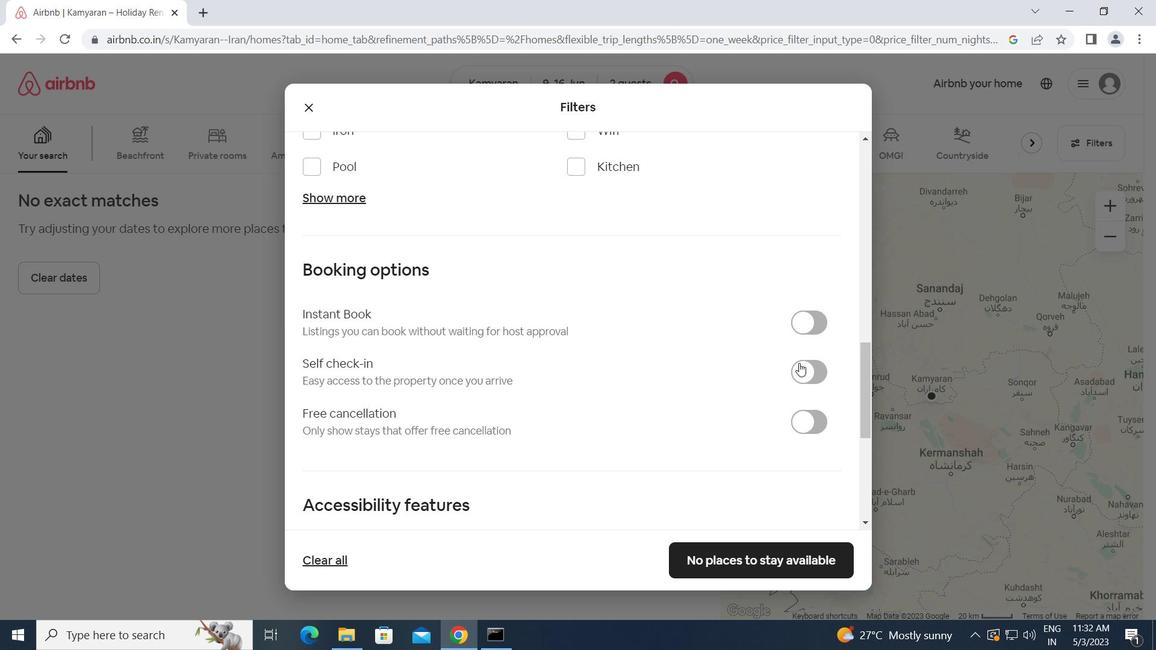 
Action: Mouse pressed left at (804, 363)
Screenshot: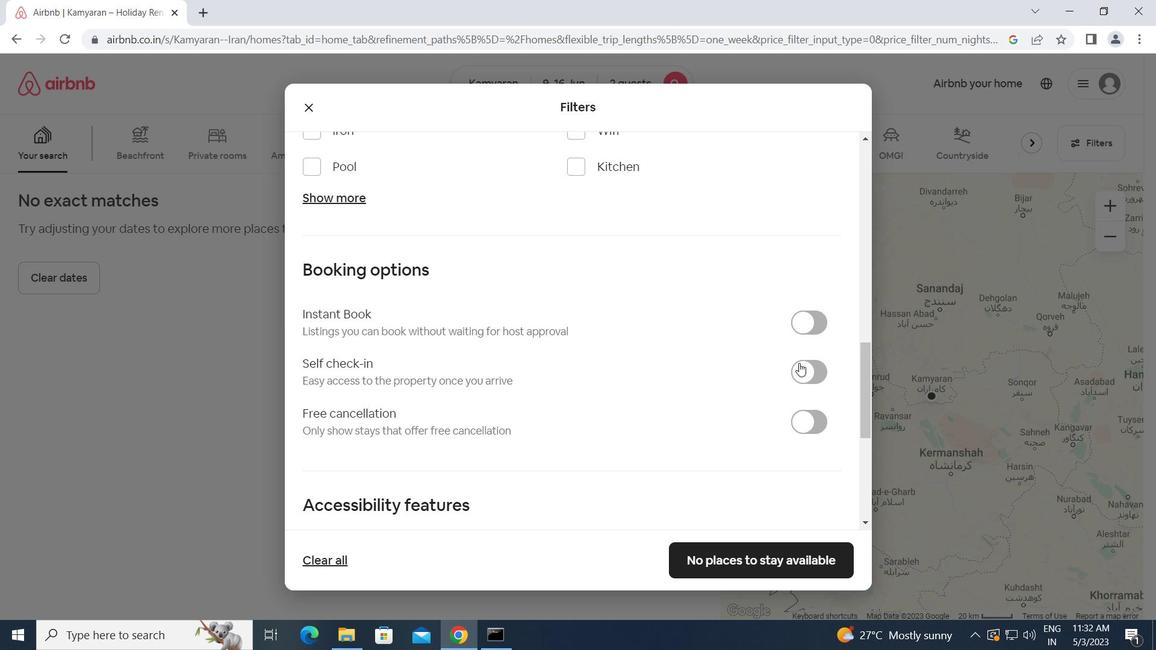 
Action: Mouse moved to (655, 434)
Screenshot: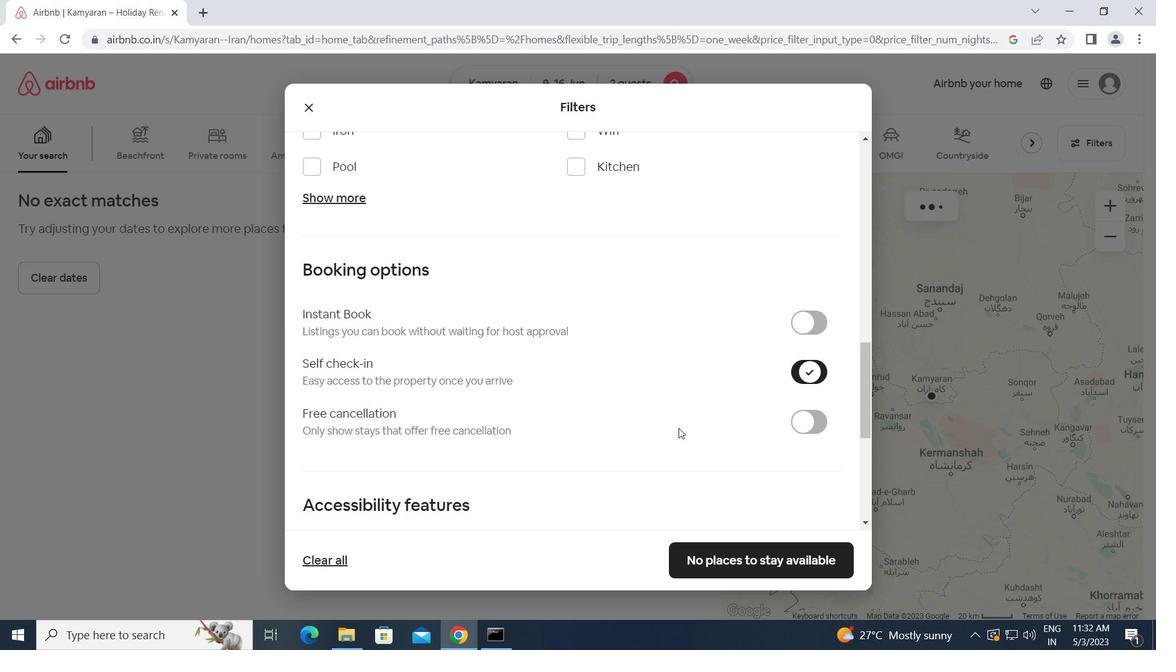 
Action: Mouse scrolled (655, 434) with delta (0, 0)
Screenshot: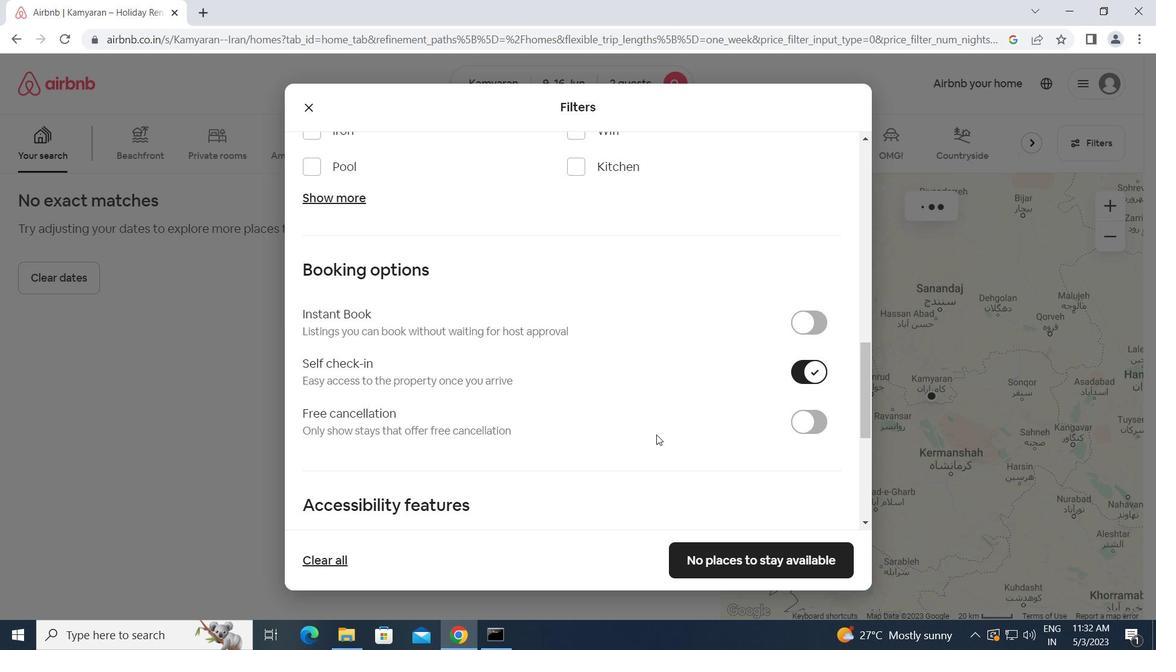 
Action: Mouse scrolled (655, 434) with delta (0, 0)
Screenshot: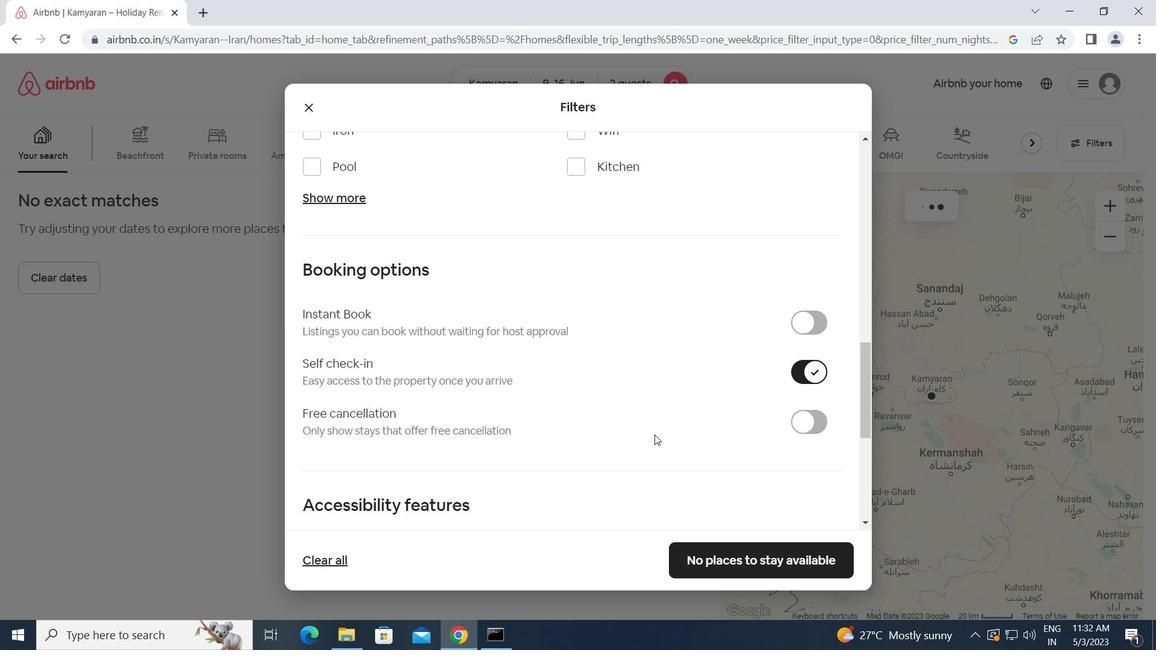 
Action: Mouse scrolled (655, 434) with delta (0, 0)
Screenshot: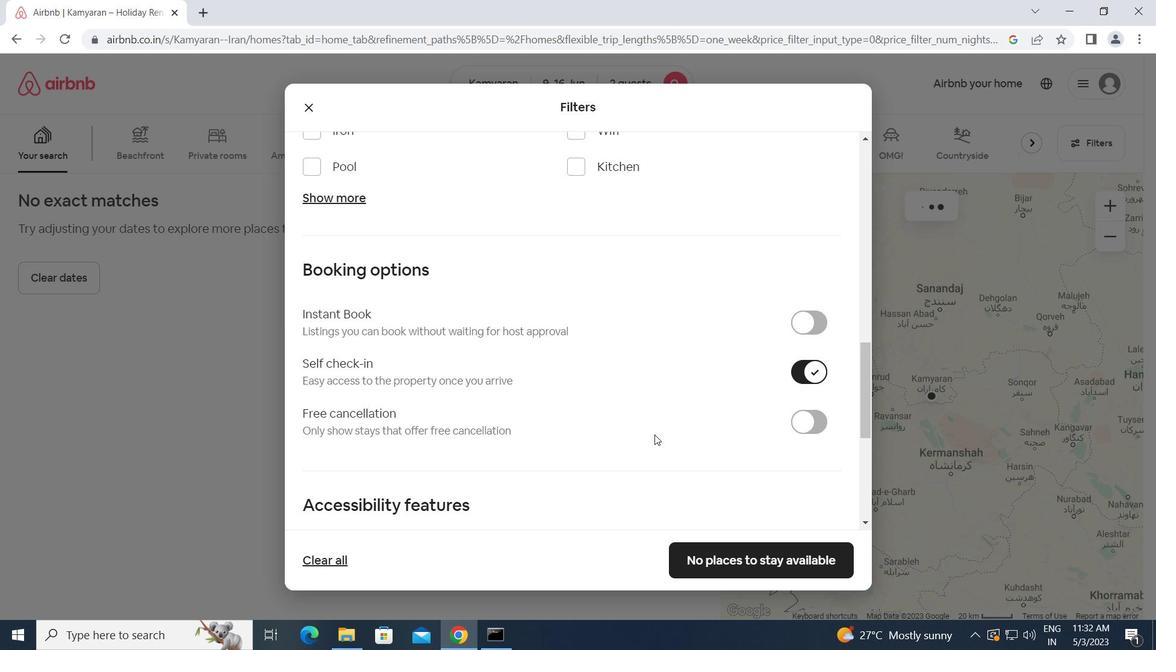 
Action: Mouse moved to (654, 434)
Screenshot: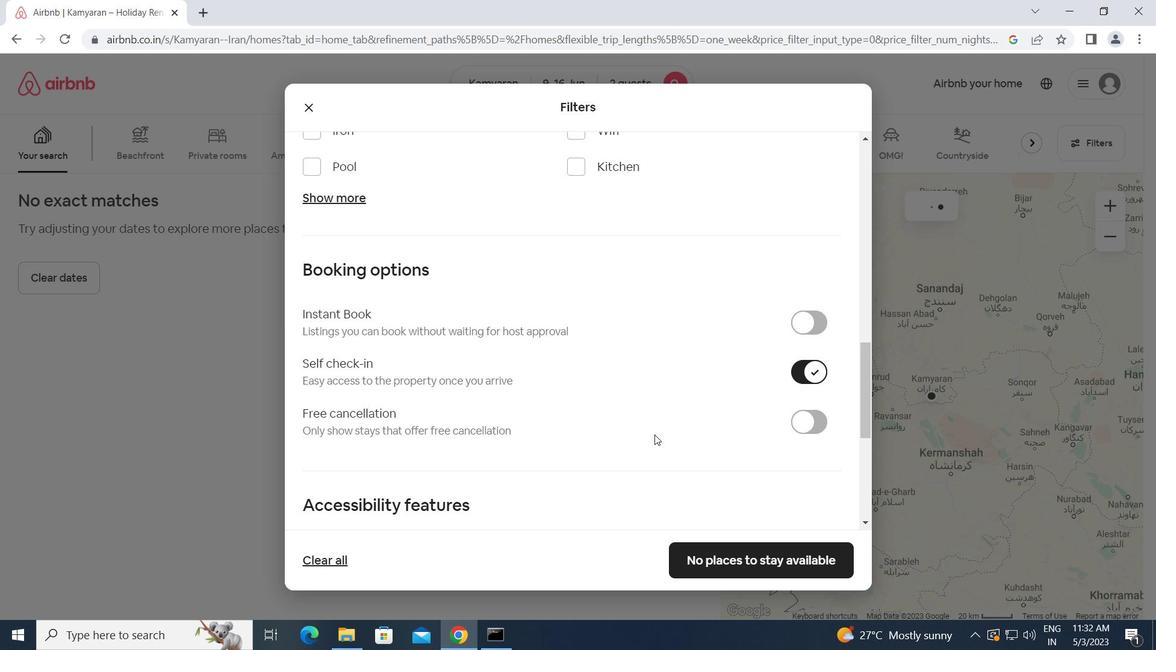 
Action: Mouse scrolled (654, 434) with delta (0, 0)
Screenshot: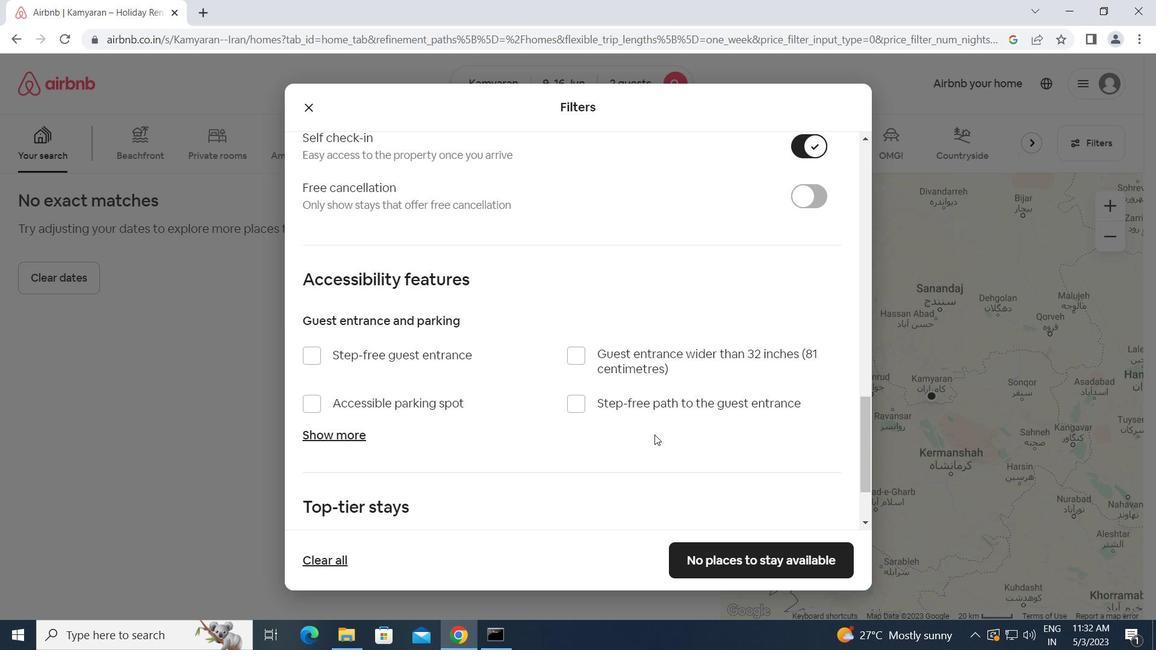 
Action: Mouse scrolled (654, 434) with delta (0, 0)
Screenshot: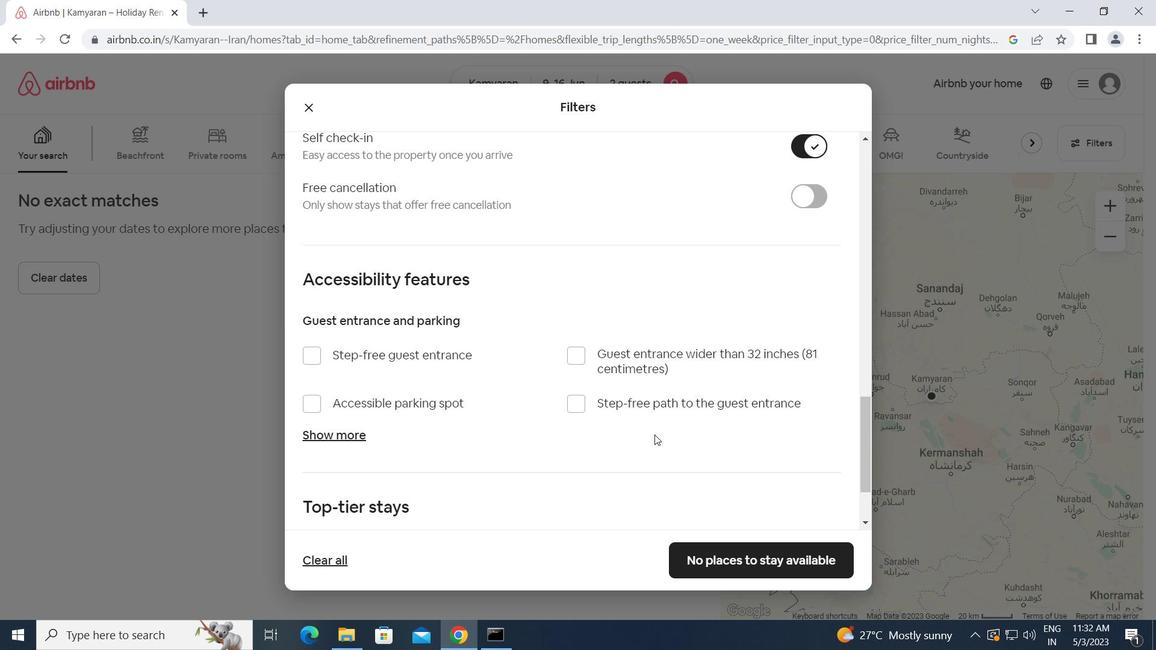 
Action: Mouse scrolled (654, 434) with delta (0, 0)
Screenshot: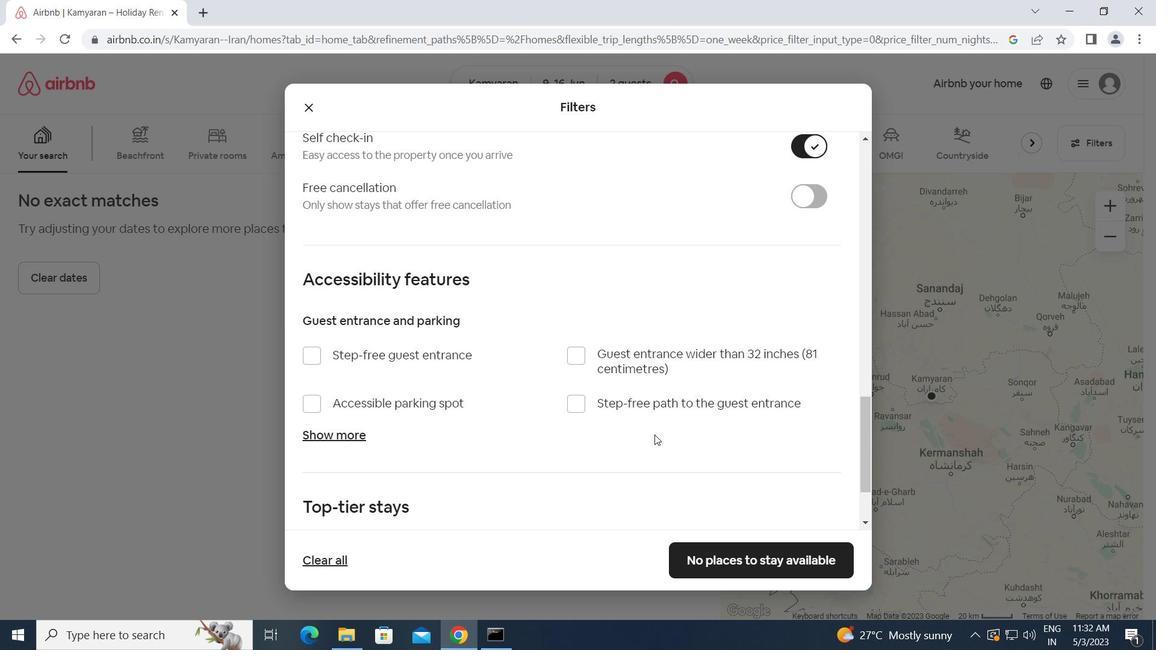 
Action: Mouse scrolled (654, 434) with delta (0, 0)
Screenshot: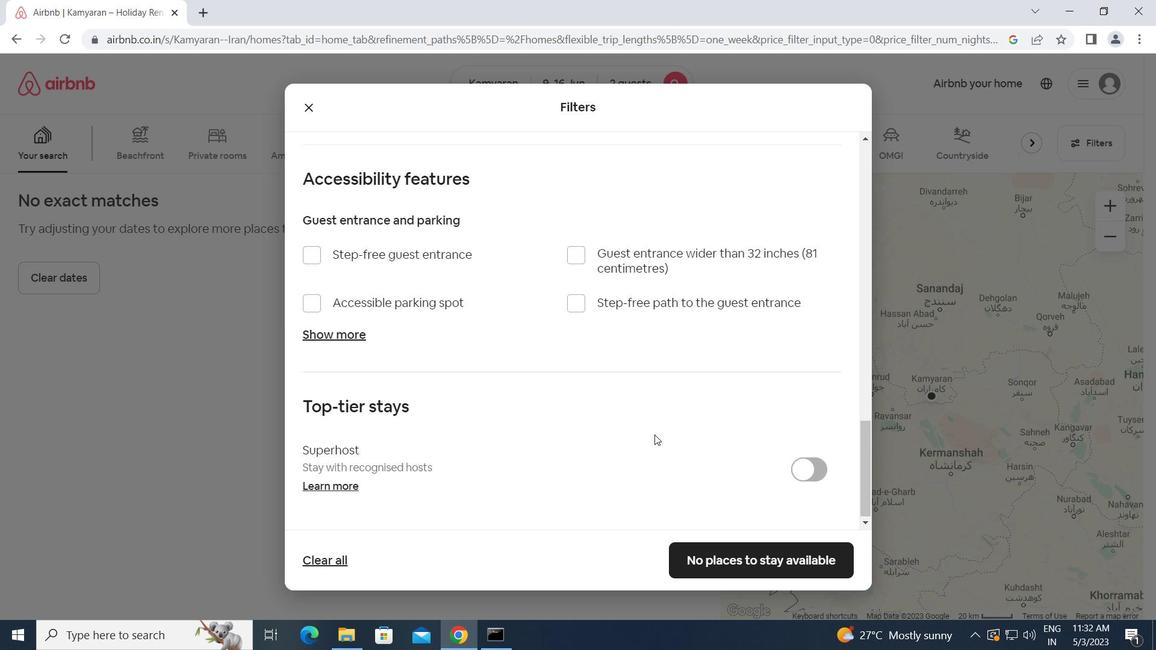 
Action: Mouse scrolled (654, 434) with delta (0, 0)
Screenshot: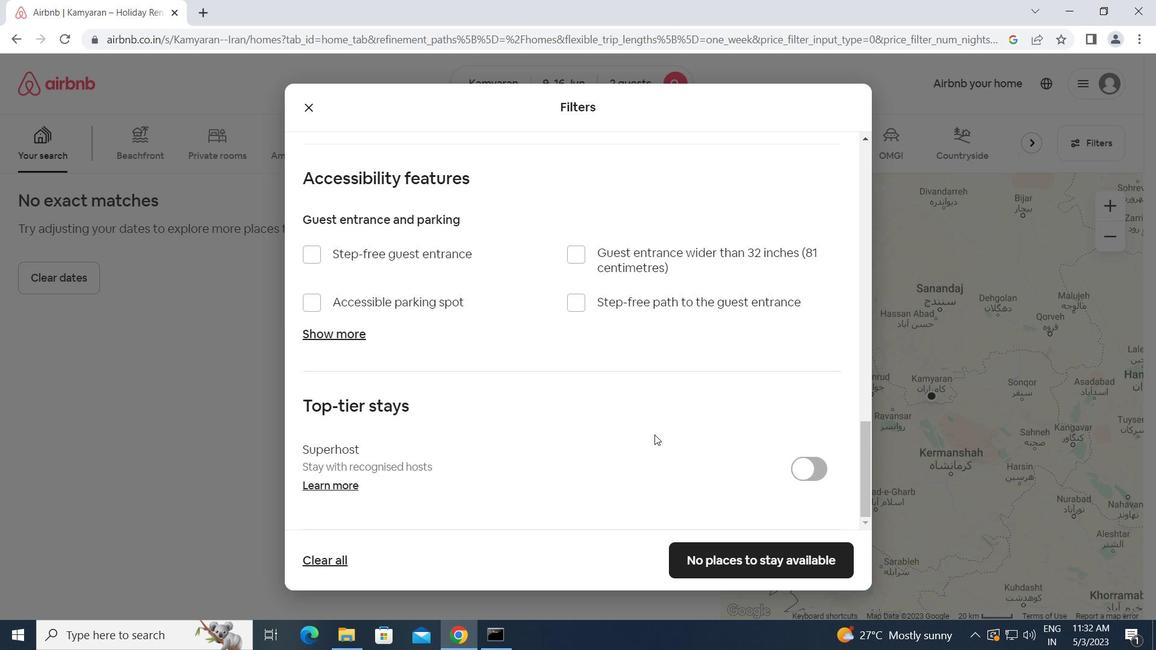 
Action: Mouse scrolled (654, 434) with delta (0, 0)
Screenshot: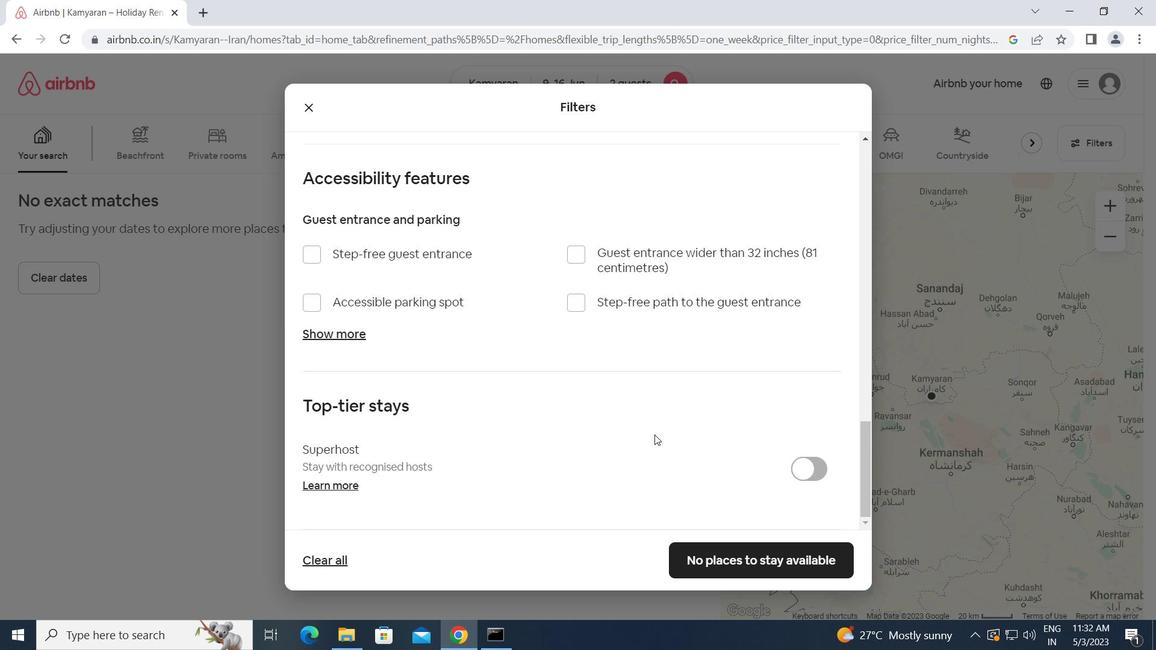 
Action: Mouse scrolled (654, 434) with delta (0, 0)
Screenshot: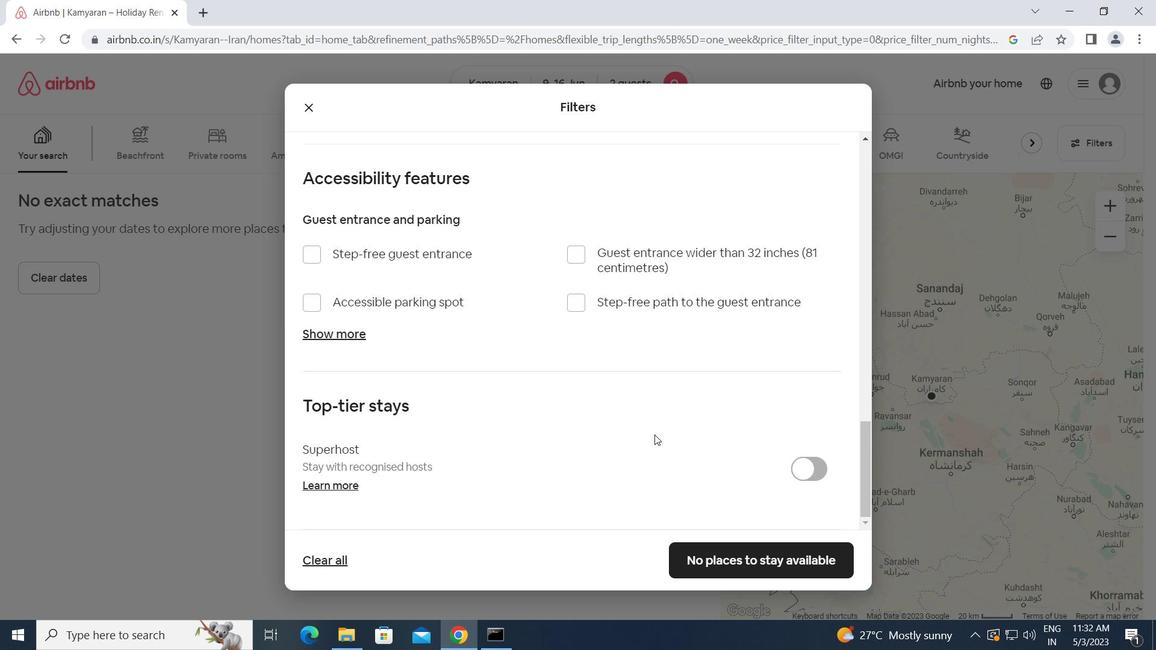 
Action: Mouse moved to (744, 553)
Screenshot: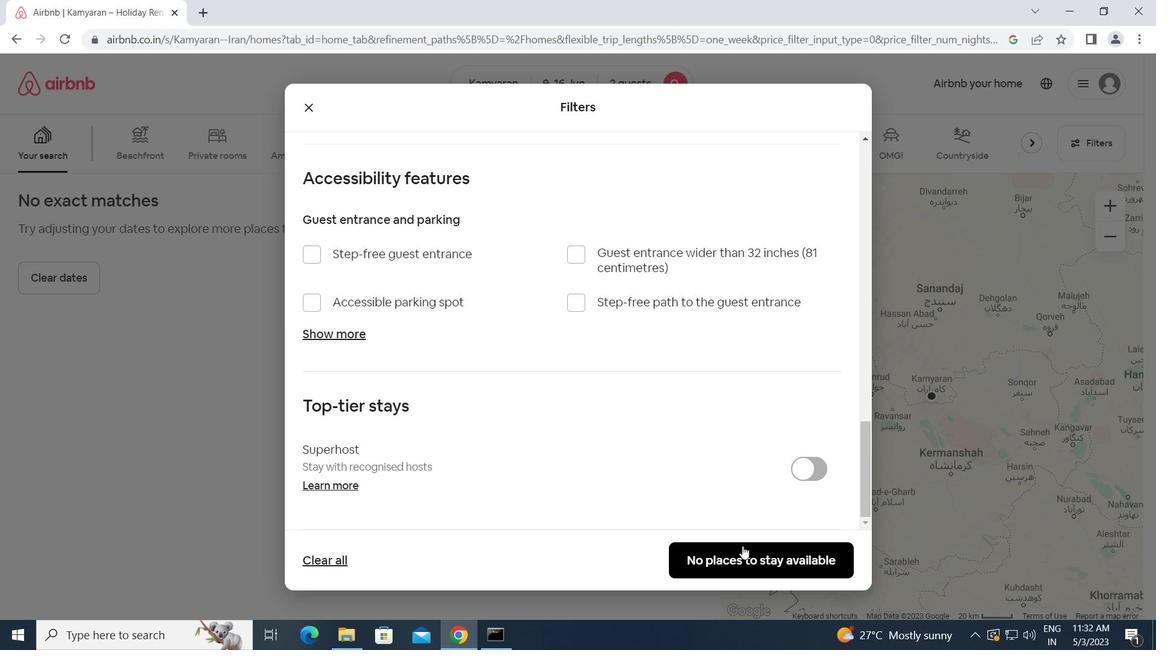 
Action: Mouse pressed left at (744, 553)
Screenshot: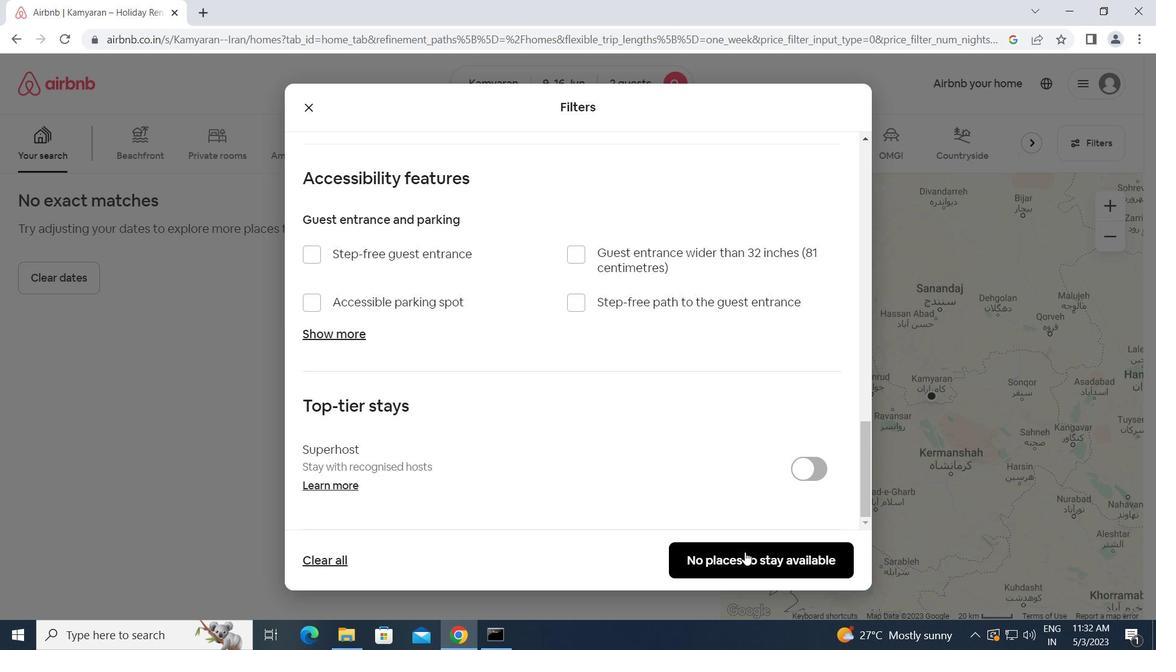 
Action: Mouse moved to (744, 553)
Screenshot: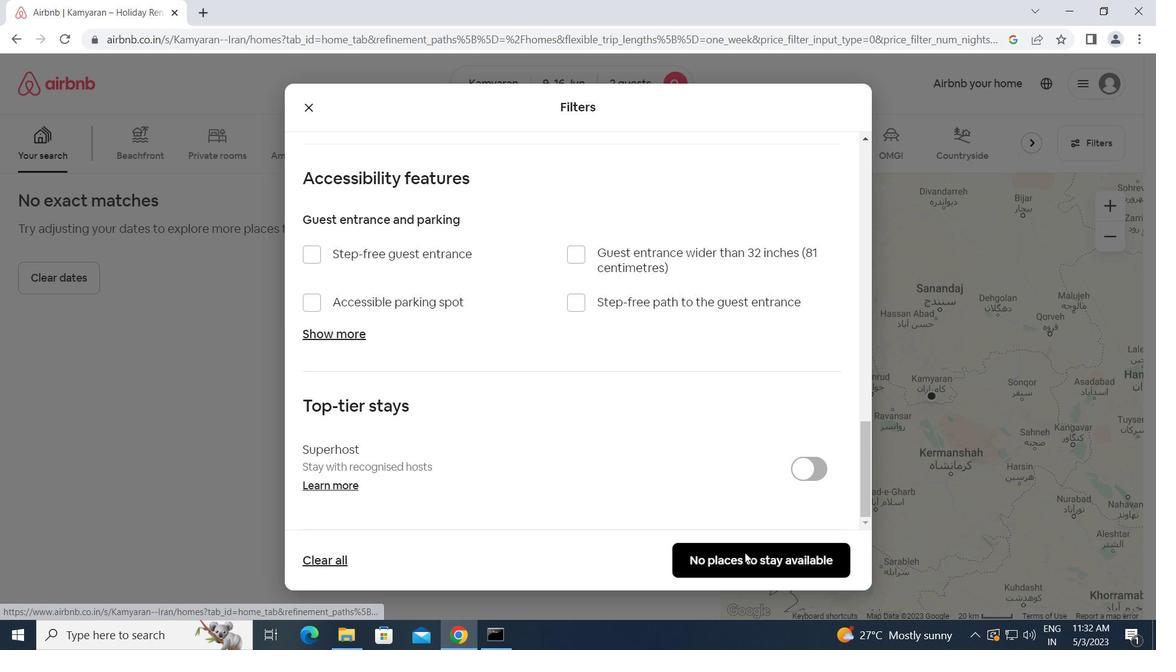 
